 Task: Open Card Email Marketing Campaign Execution in Board Sales Team Compensation and Incentive Design to Workspace Digital Advertising and add a team member Softage.1@softage.net, a label Orange, a checklist Natural Language Processing, an attachment from your computer, a color Orange and finally, add a card description 'Create and send out employee engagement survey on company diversity and inclusion initiatives' and a comment 'Given the potential impact of this task on our company reputation, let us ensure that we approach it with a sense of integrity and professionalism.'. Add a start date 'Jan 09, 1900' with a due date 'Jan 16, 1900'
Action: Mouse moved to (622, 176)
Screenshot: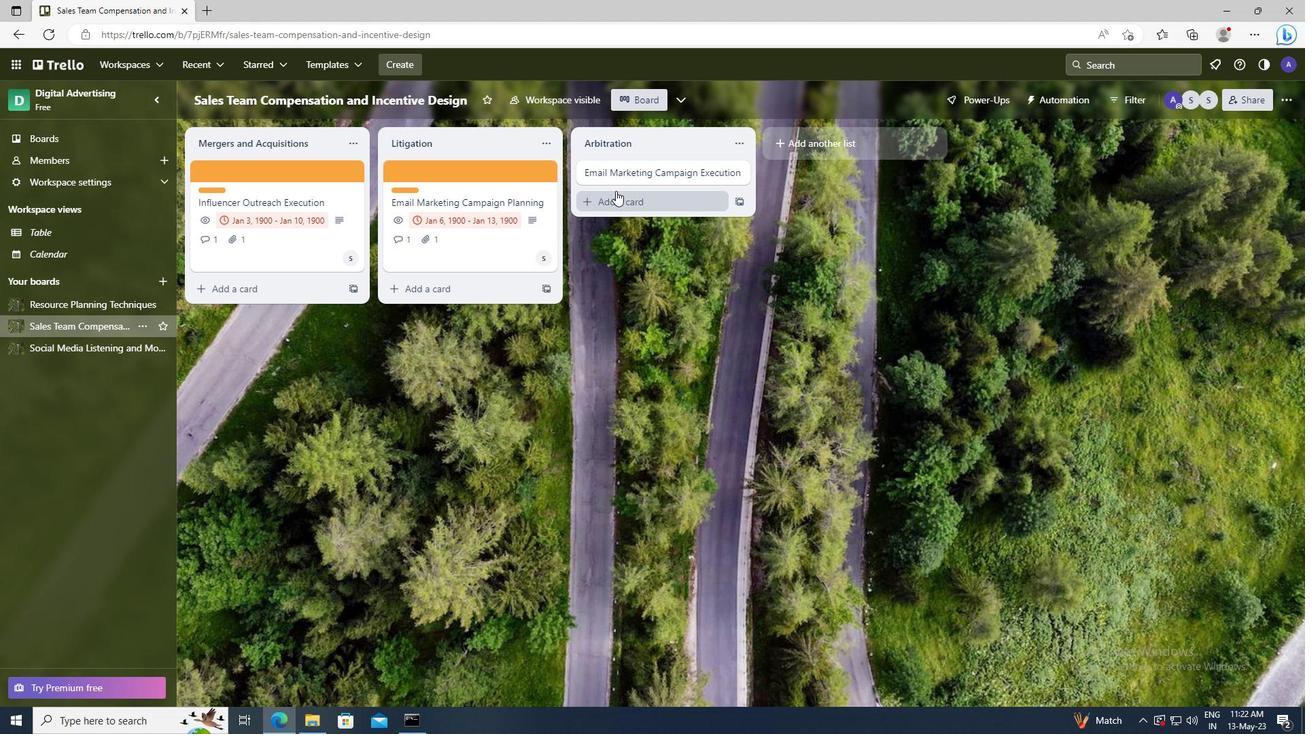 
Action: Mouse pressed left at (622, 176)
Screenshot: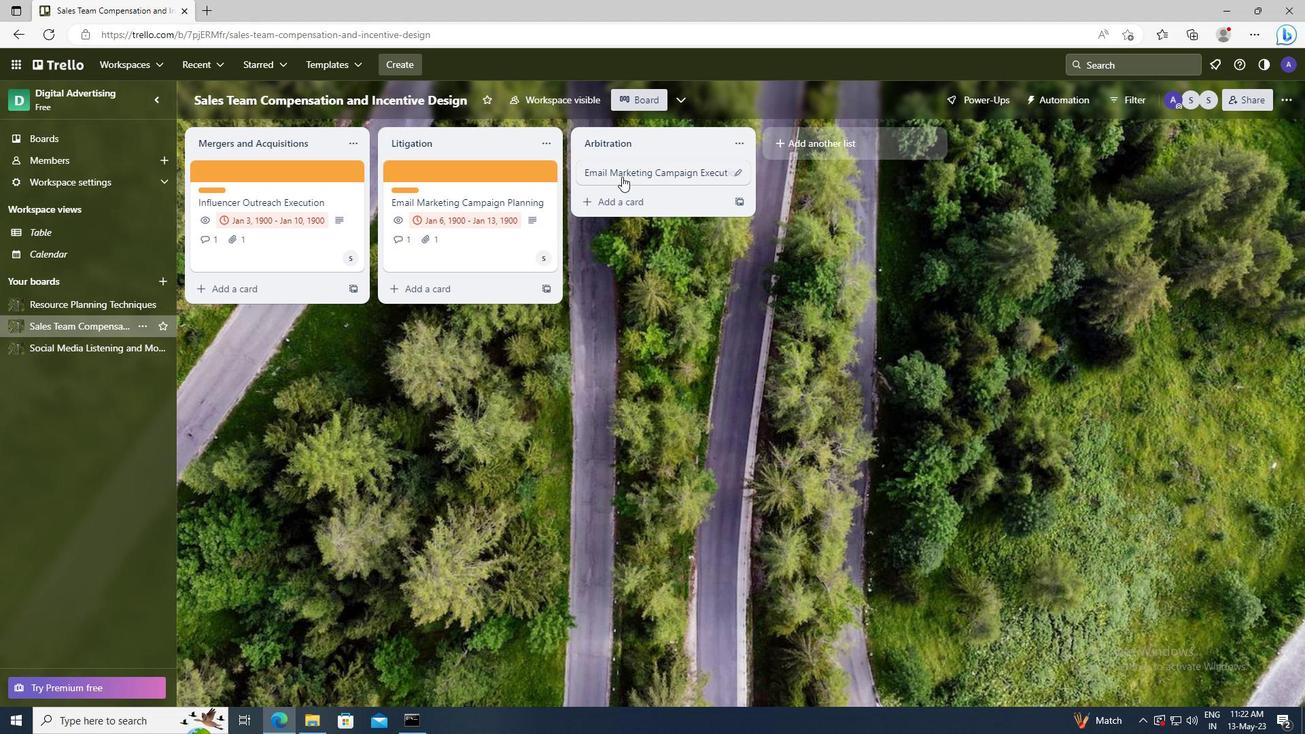 
Action: Mouse moved to (813, 218)
Screenshot: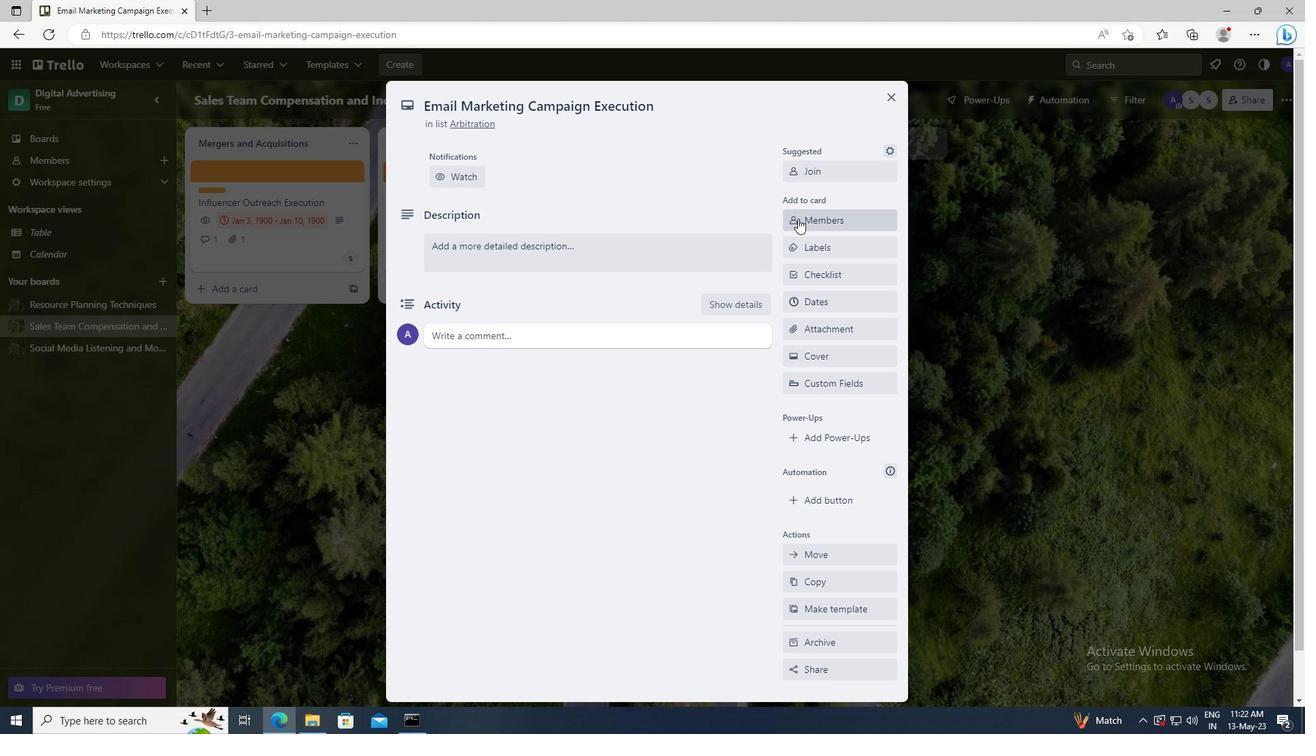 
Action: Mouse pressed left at (813, 218)
Screenshot: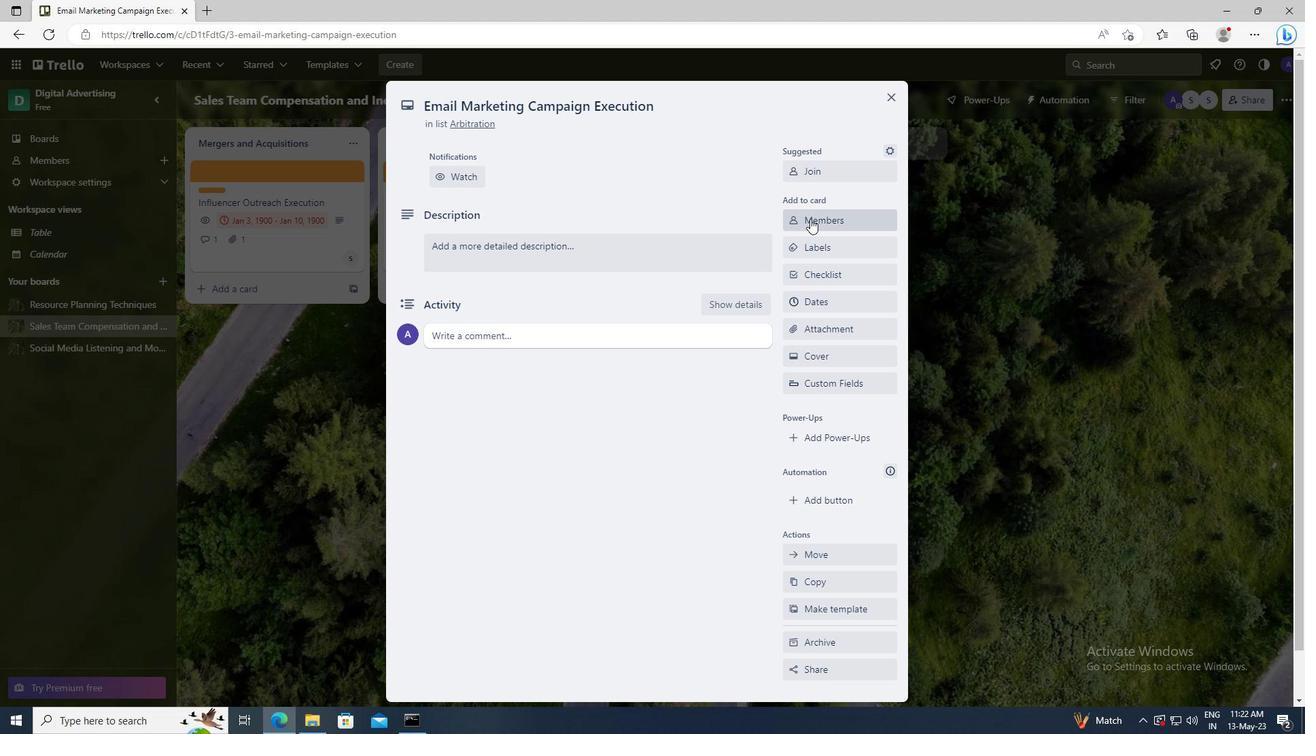 
Action: Mouse moved to (822, 284)
Screenshot: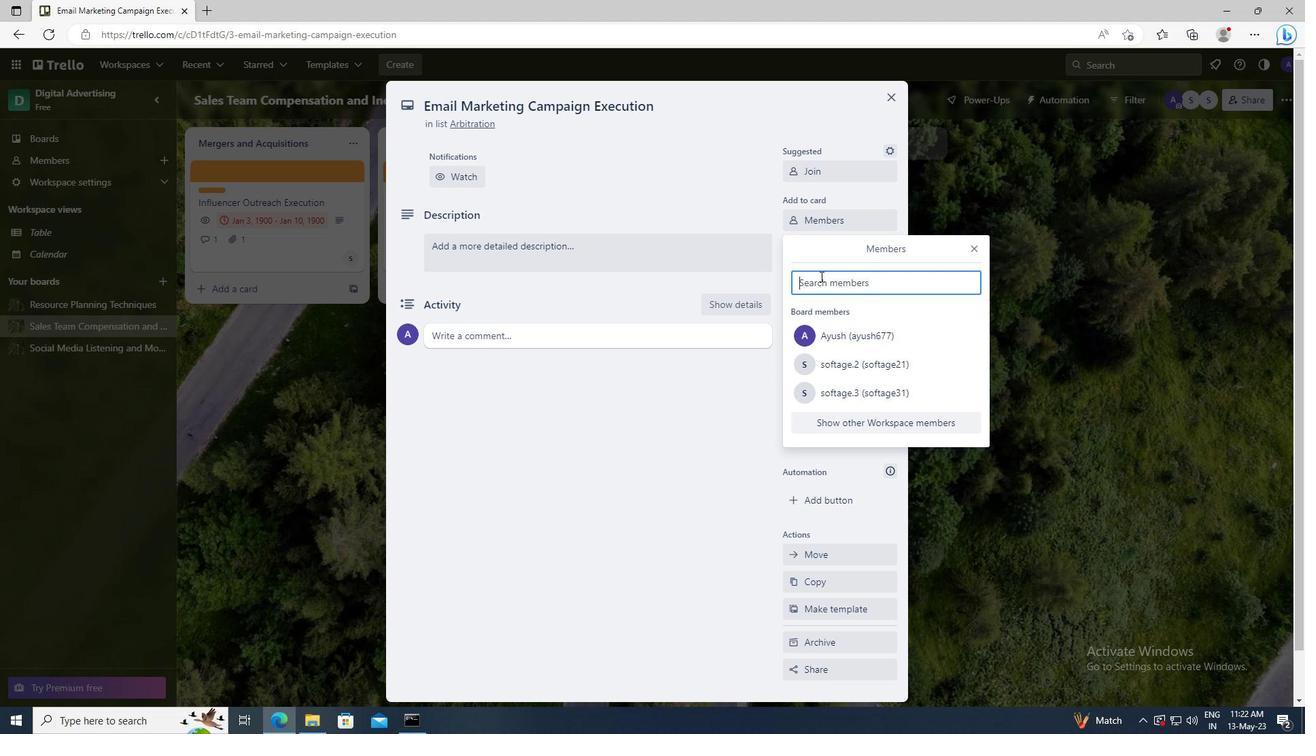 
Action: Mouse pressed left at (822, 284)
Screenshot: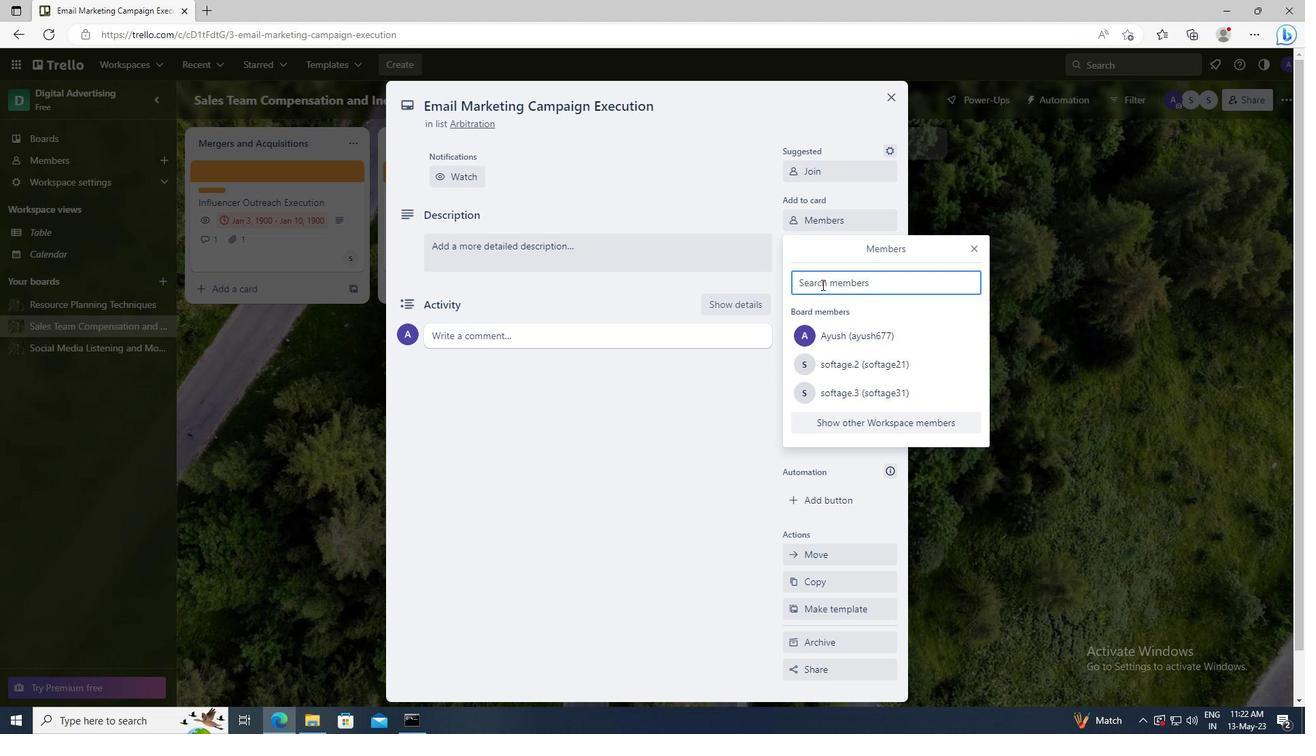 
Action: Key pressed <Key.shift>SOFTAGE.1
Screenshot: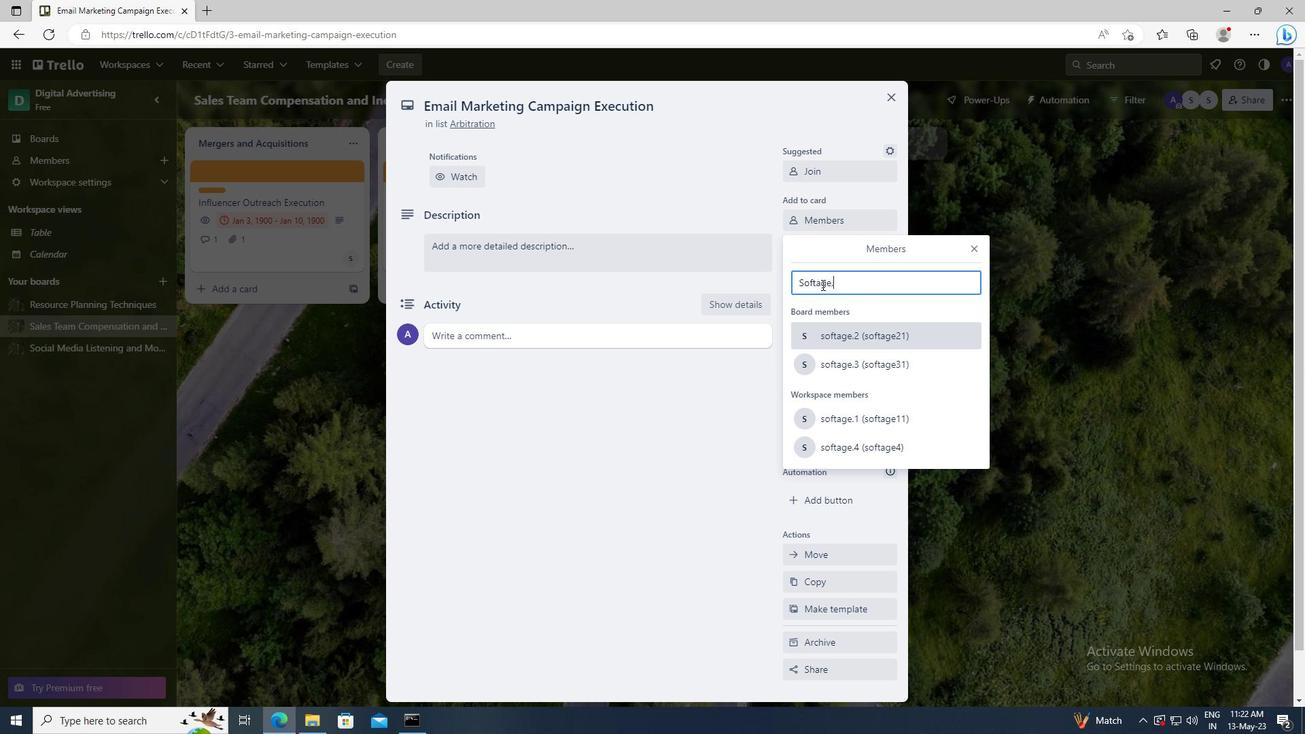 
Action: Mouse moved to (842, 414)
Screenshot: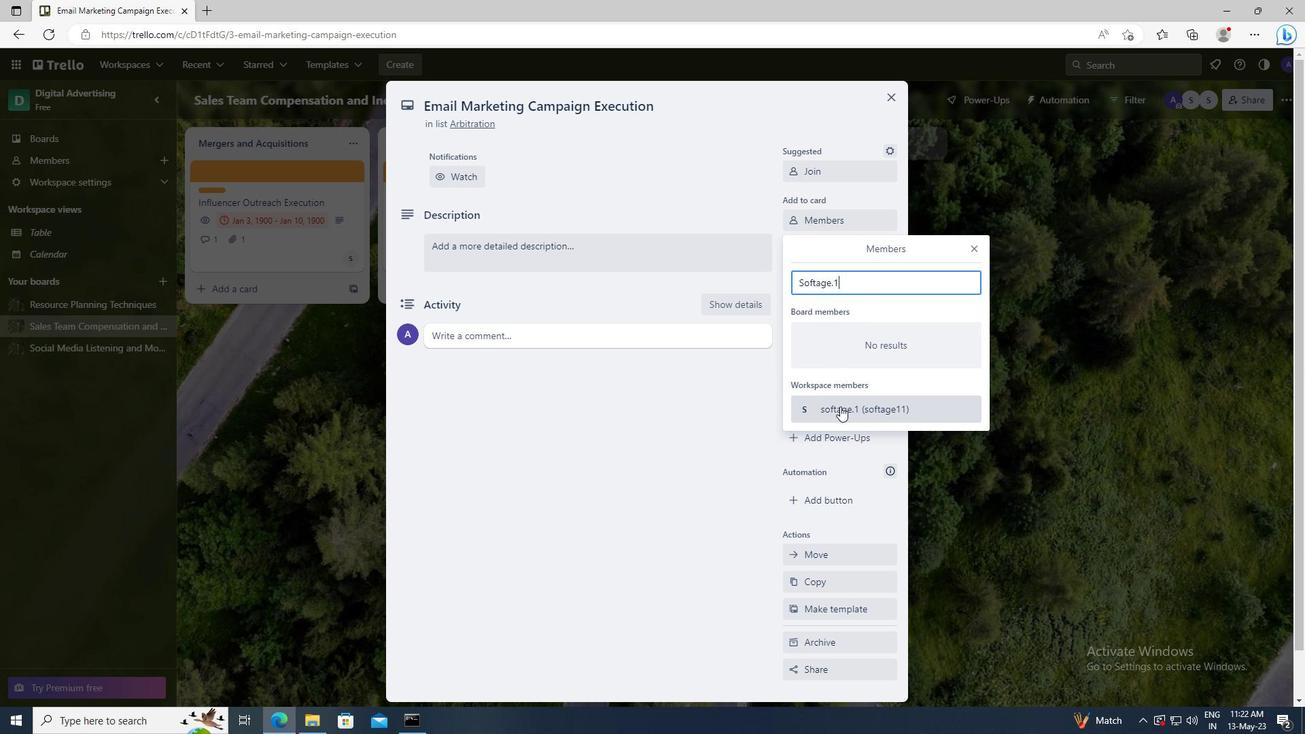
Action: Mouse pressed left at (842, 414)
Screenshot: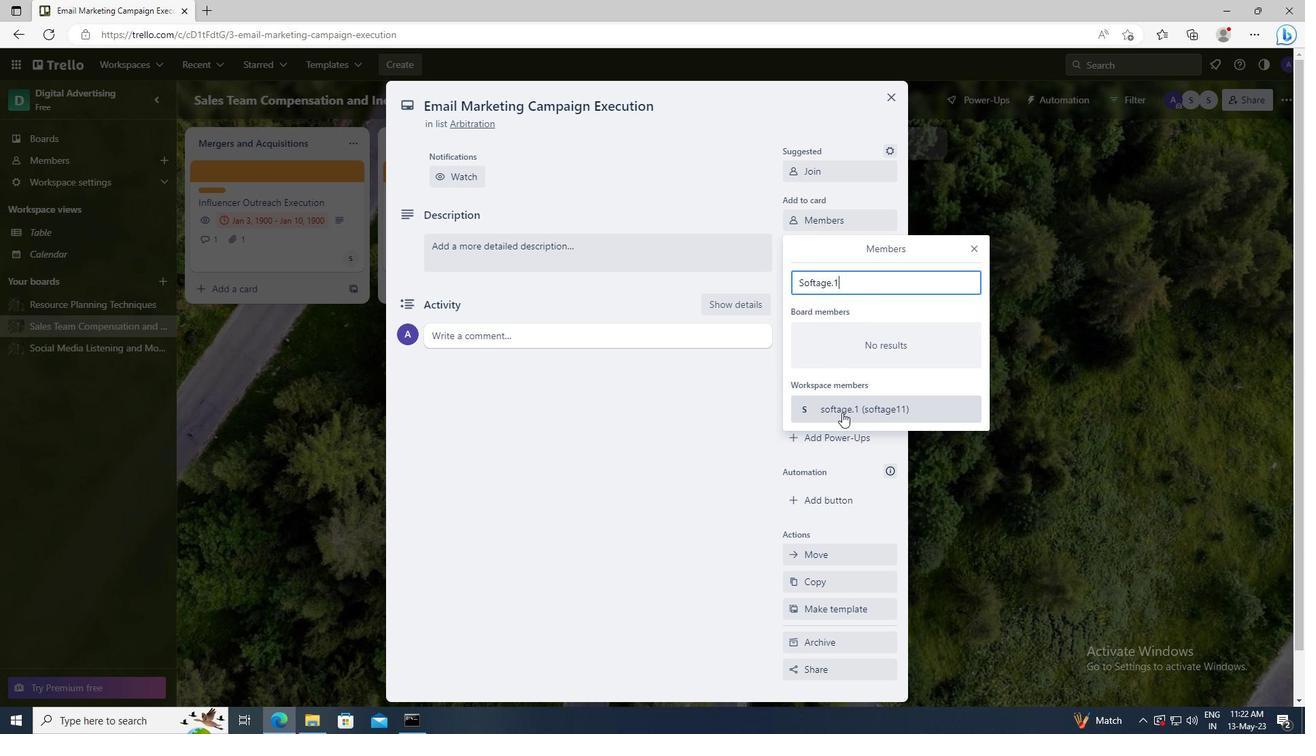 
Action: Mouse moved to (976, 250)
Screenshot: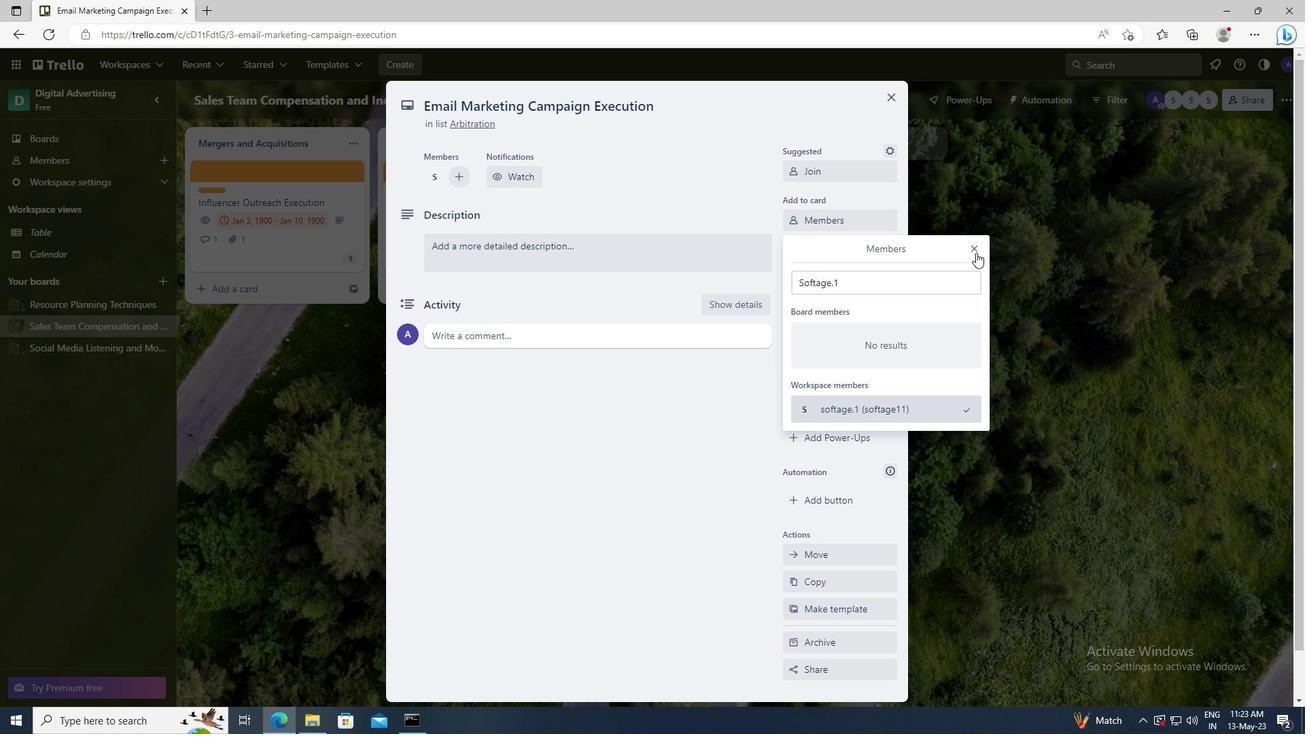 
Action: Mouse pressed left at (976, 250)
Screenshot: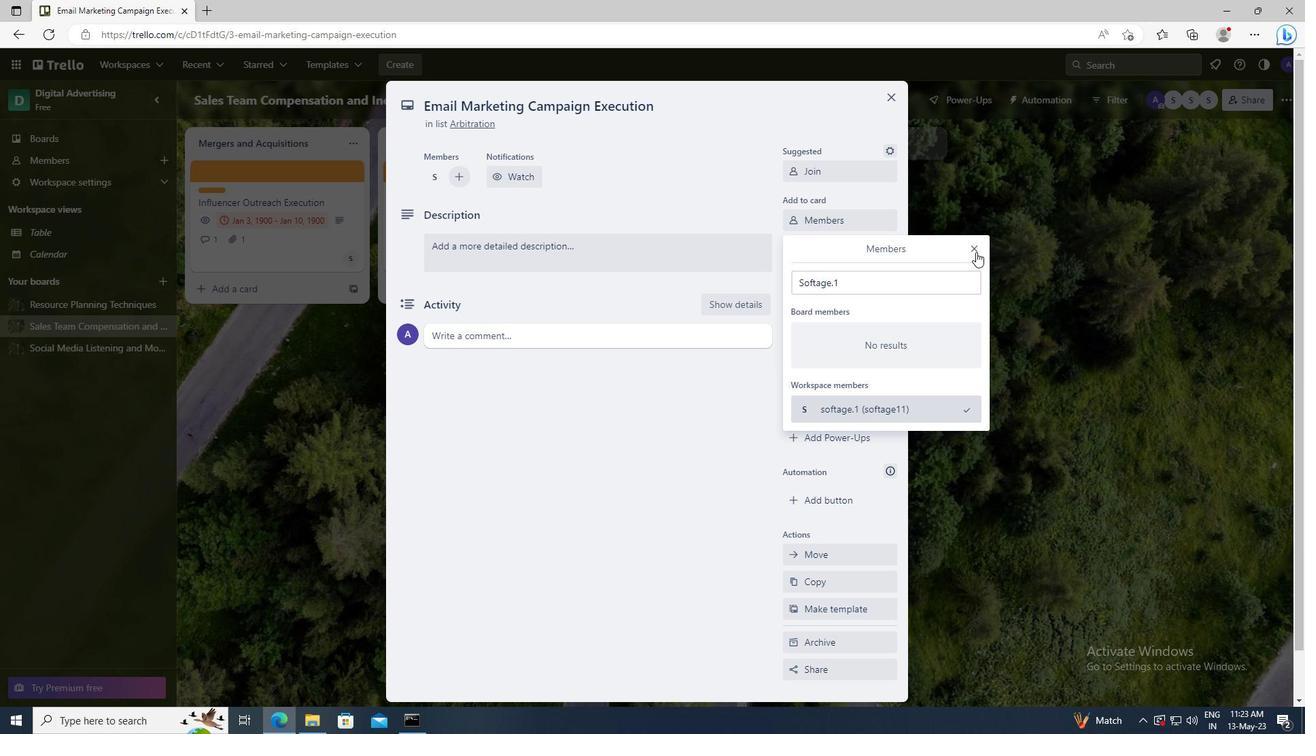 
Action: Mouse moved to (847, 246)
Screenshot: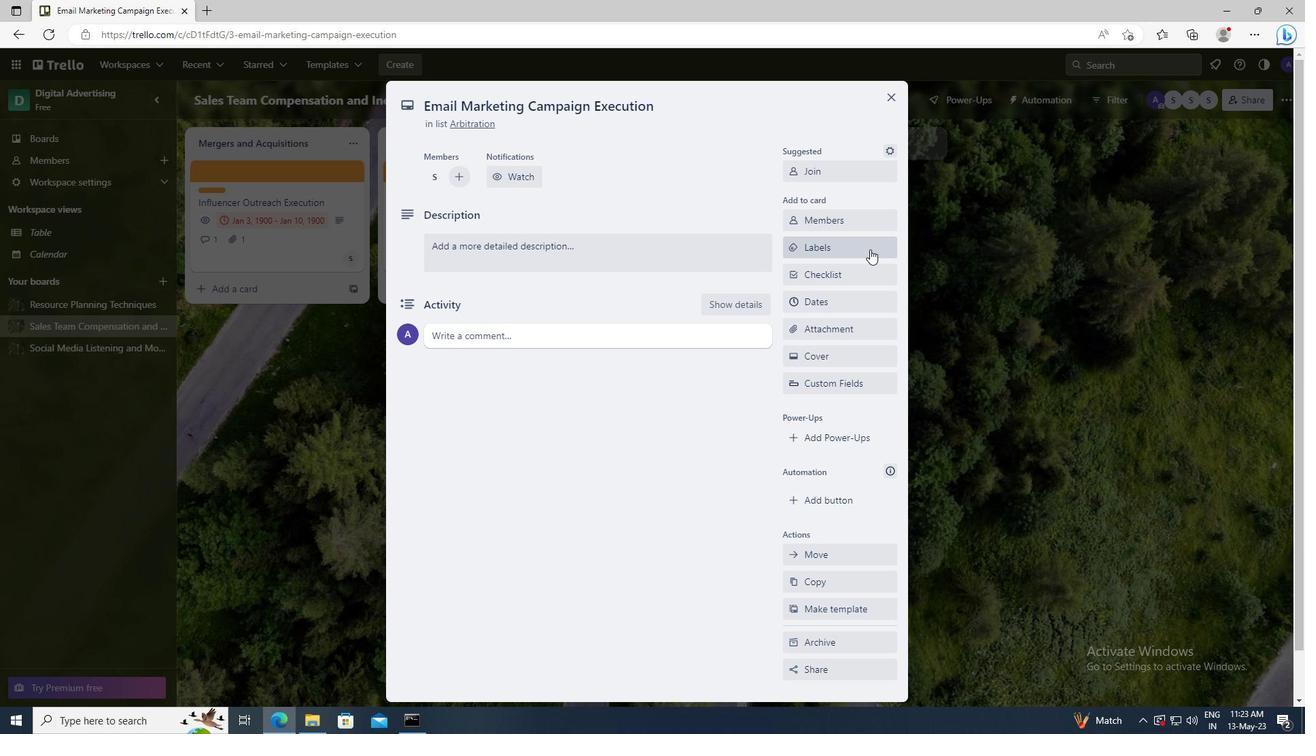 
Action: Mouse pressed left at (847, 246)
Screenshot: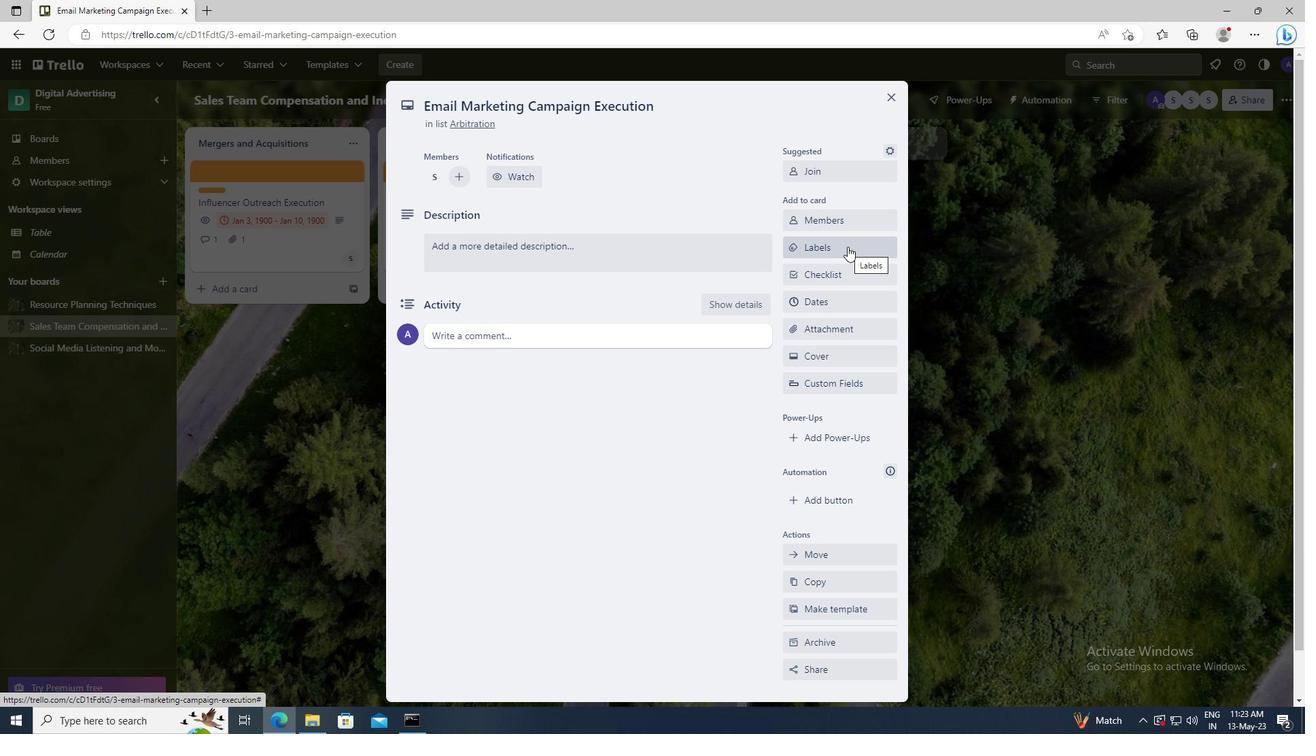 
Action: Mouse moved to (876, 516)
Screenshot: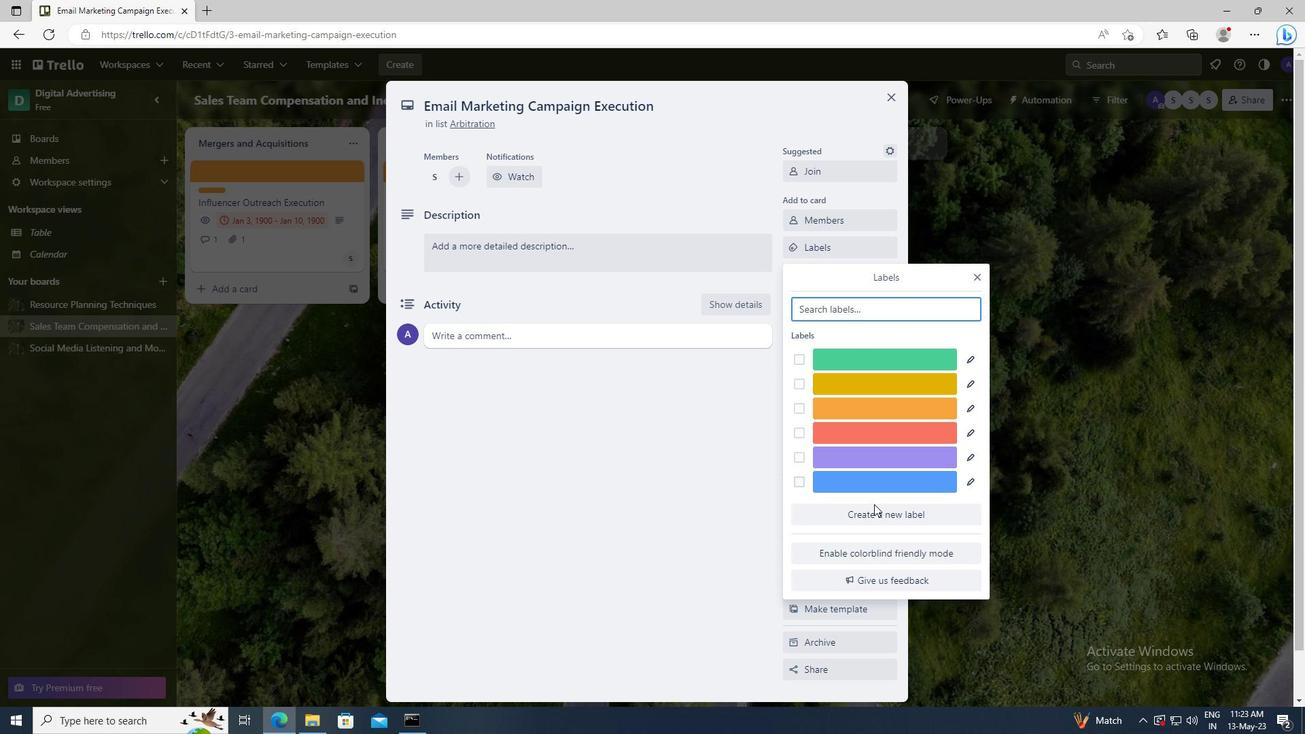 
Action: Mouse pressed left at (876, 516)
Screenshot: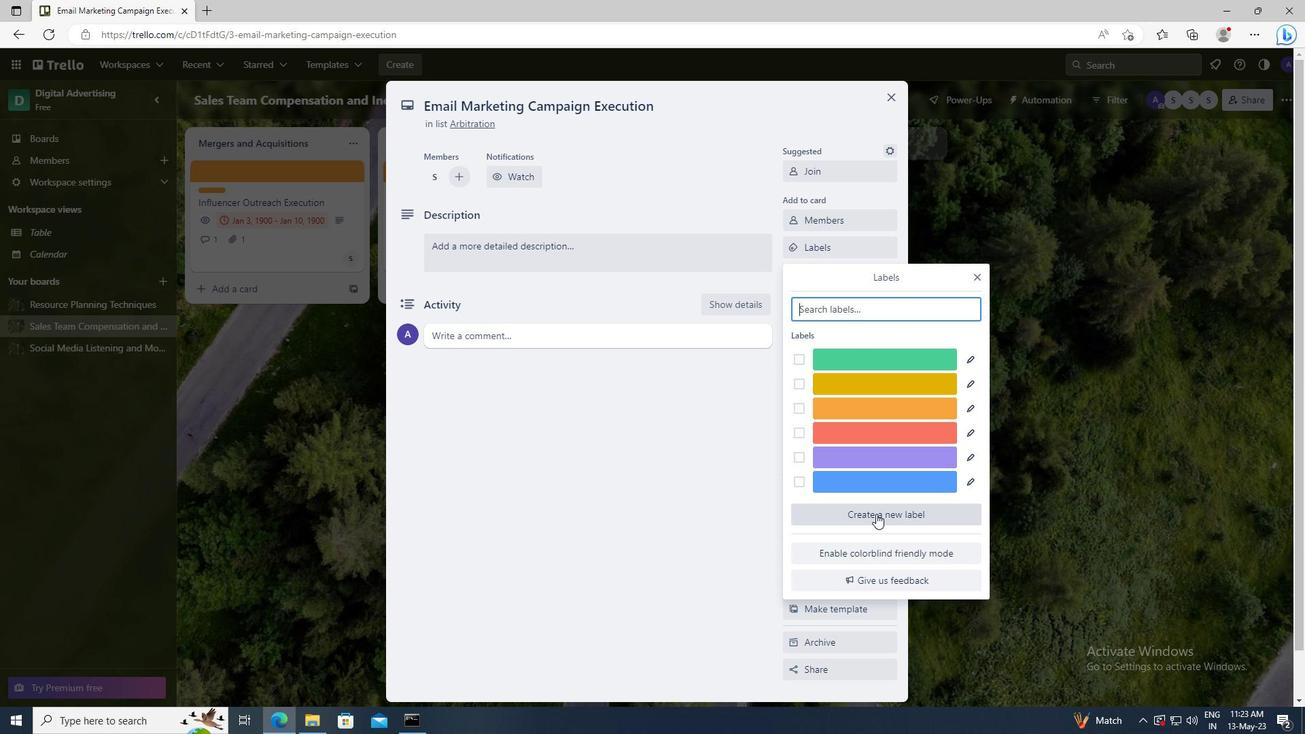 
Action: Mouse moved to (886, 478)
Screenshot: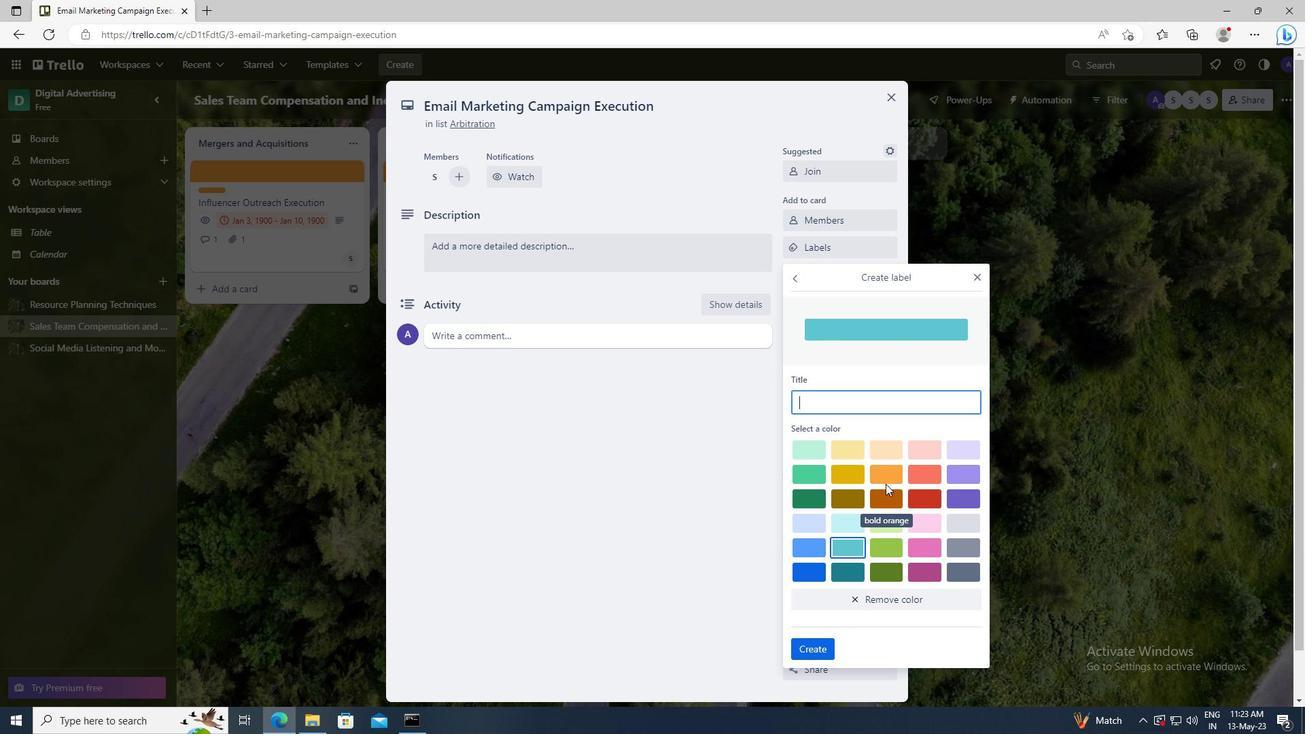 
Action: Mouse pressed left at (886, 478)
Screenshot: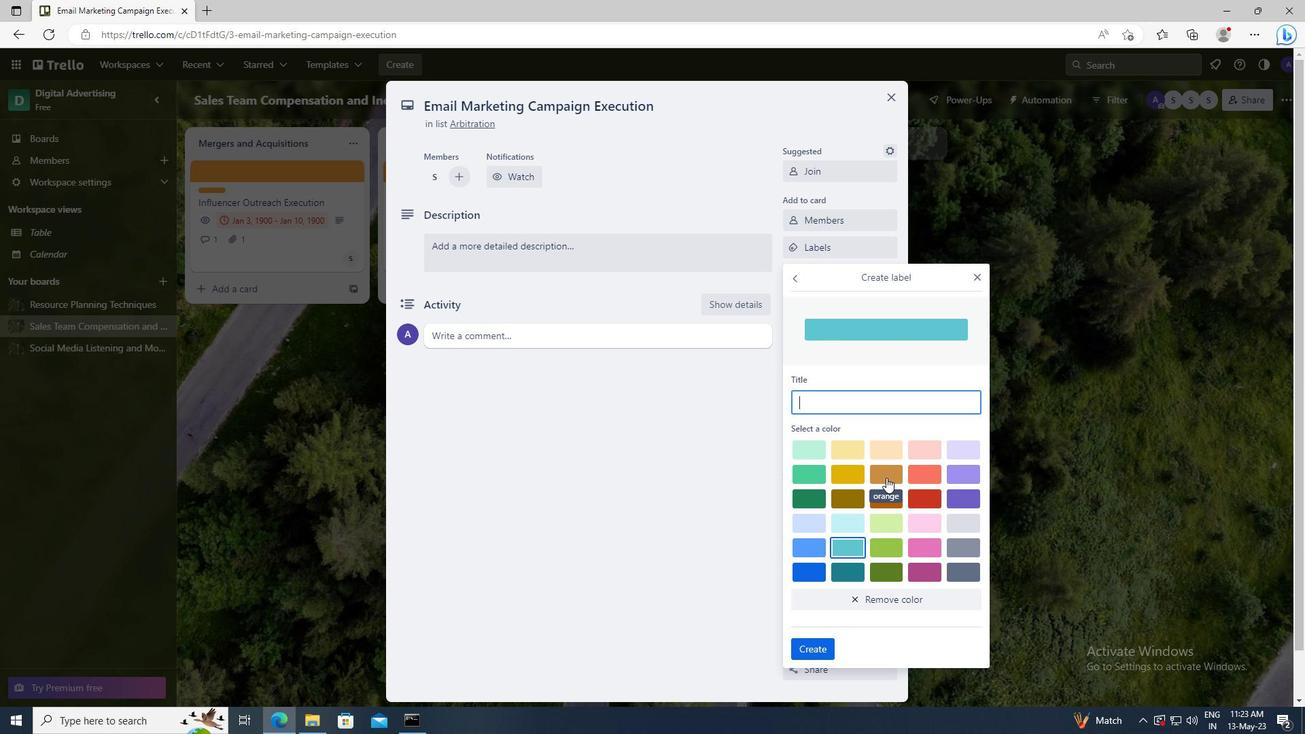 
Action: Mouse moved to (825, 651)
Screenshot: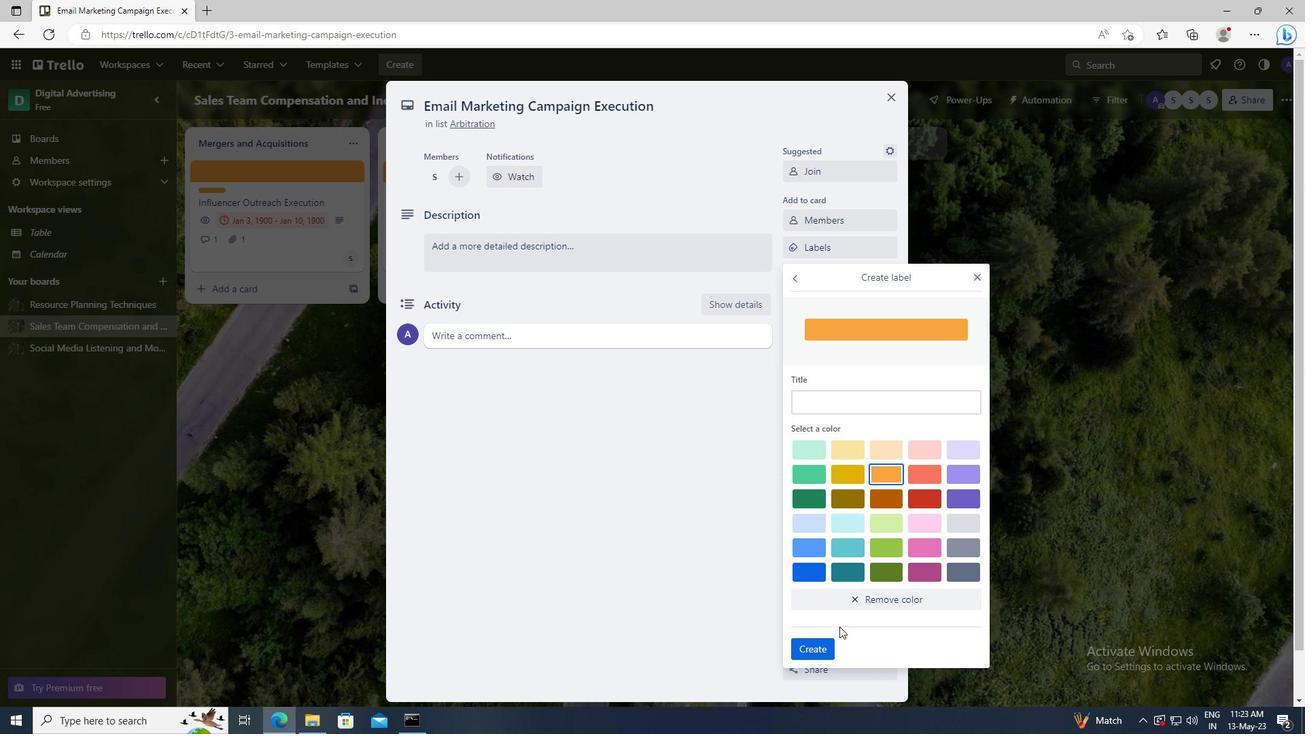 
Action: Mouse pressed left at (825, 651)
Screenshot: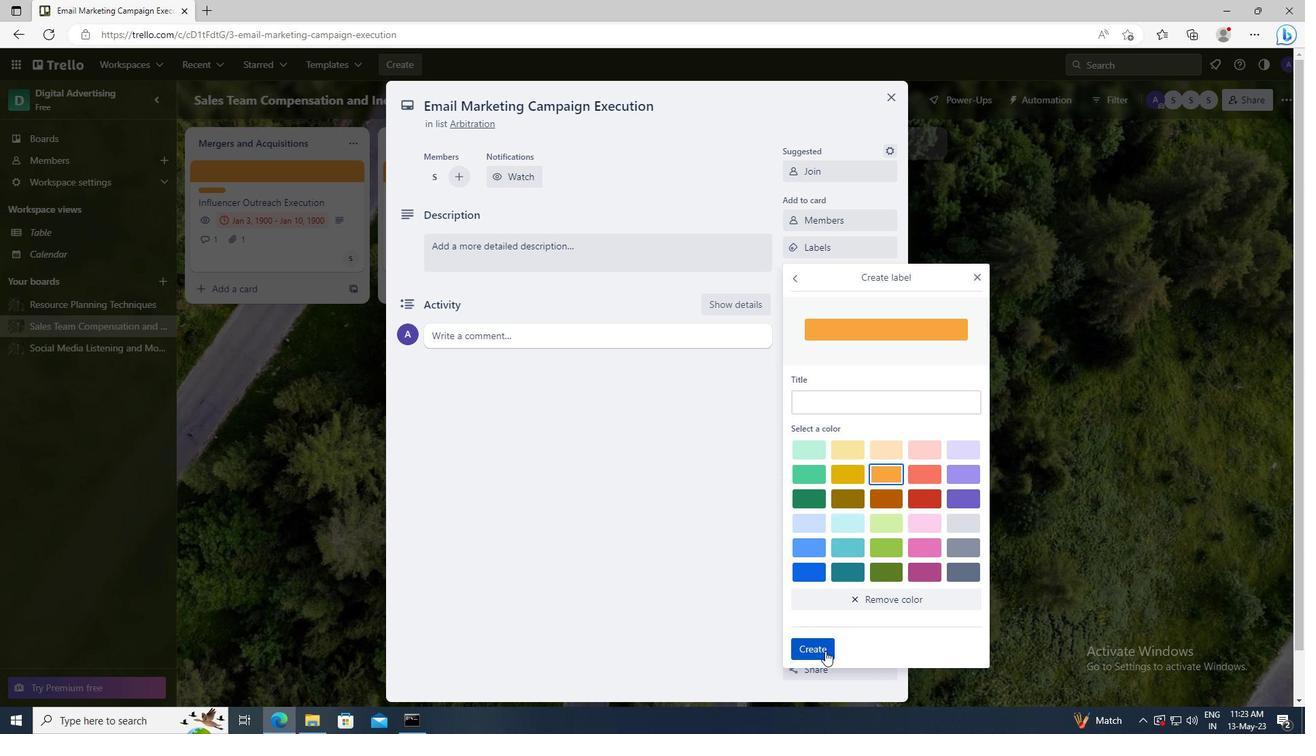 
Action: Mouse moved to (976, 277)
Screenshot: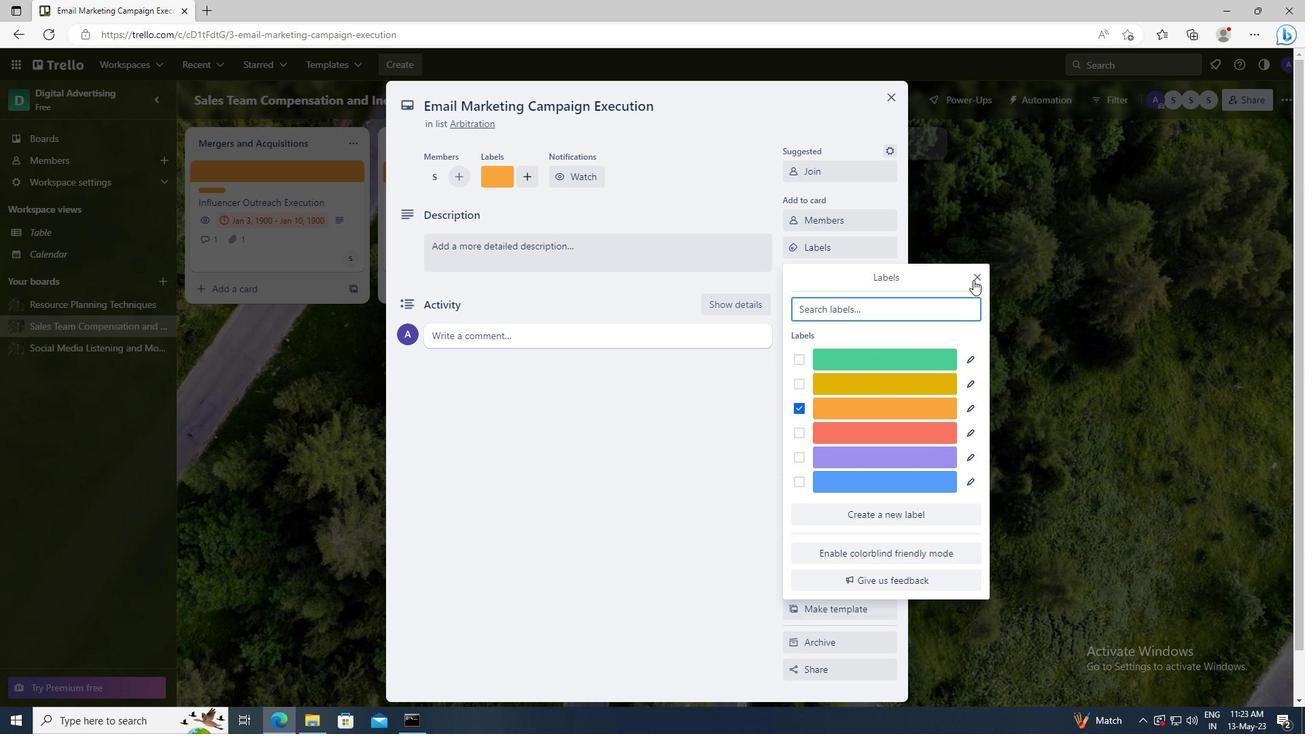 
Action: Mouse pressed left at (976, 277)
Screenshot: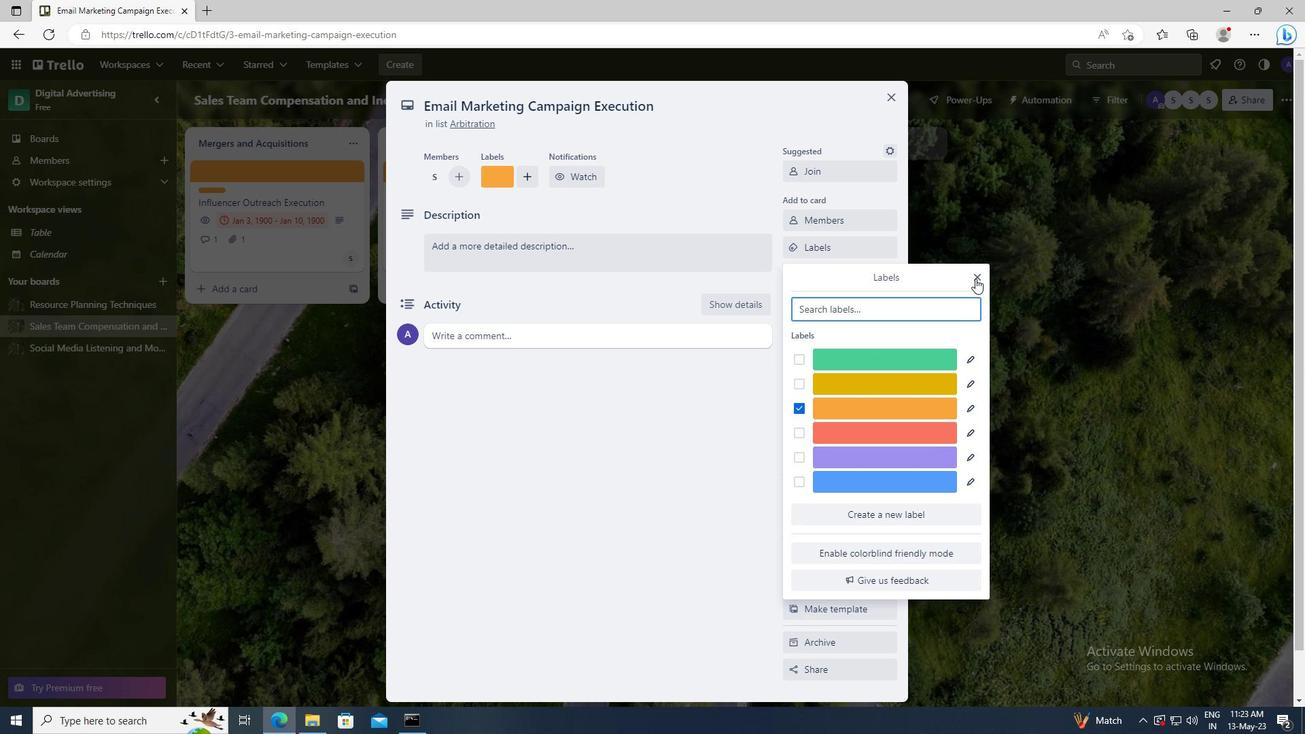 
Action: Mouse moved to (838, 276)
Screenshot: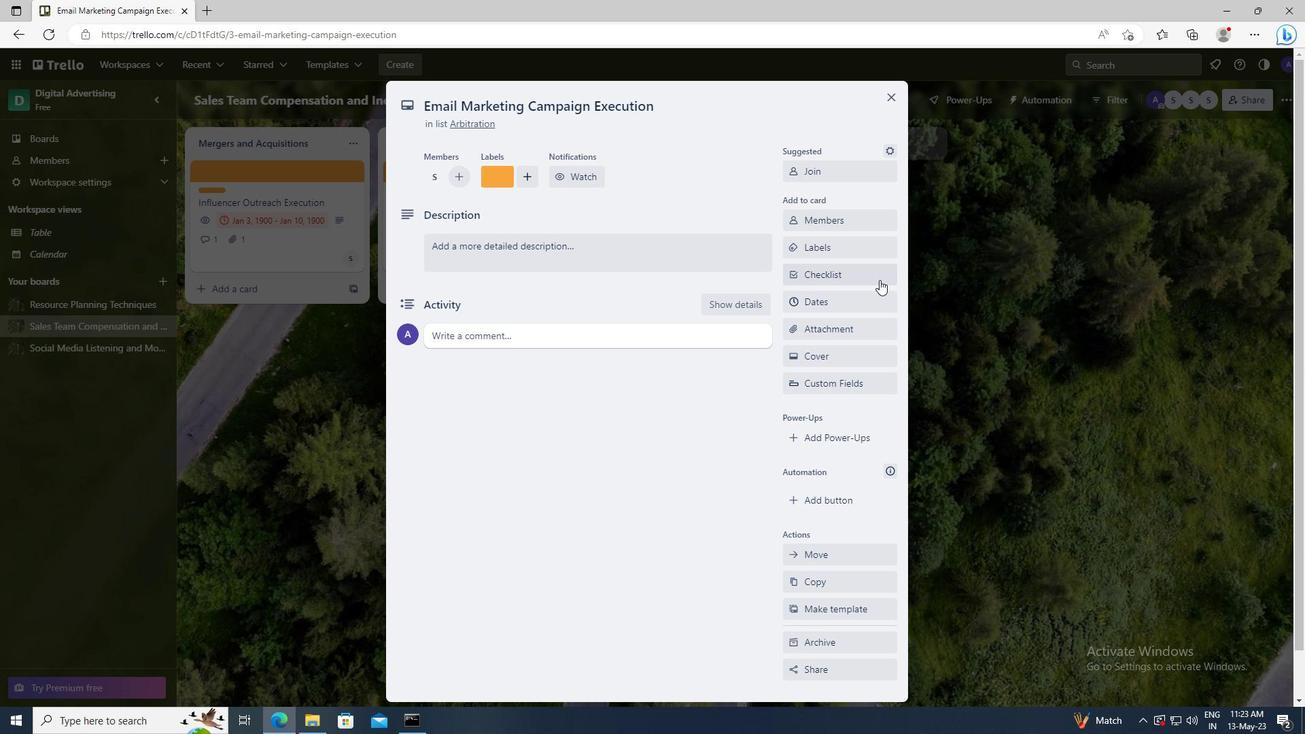 
Action: Mouse pressed left at (838, 276)
Screenshot: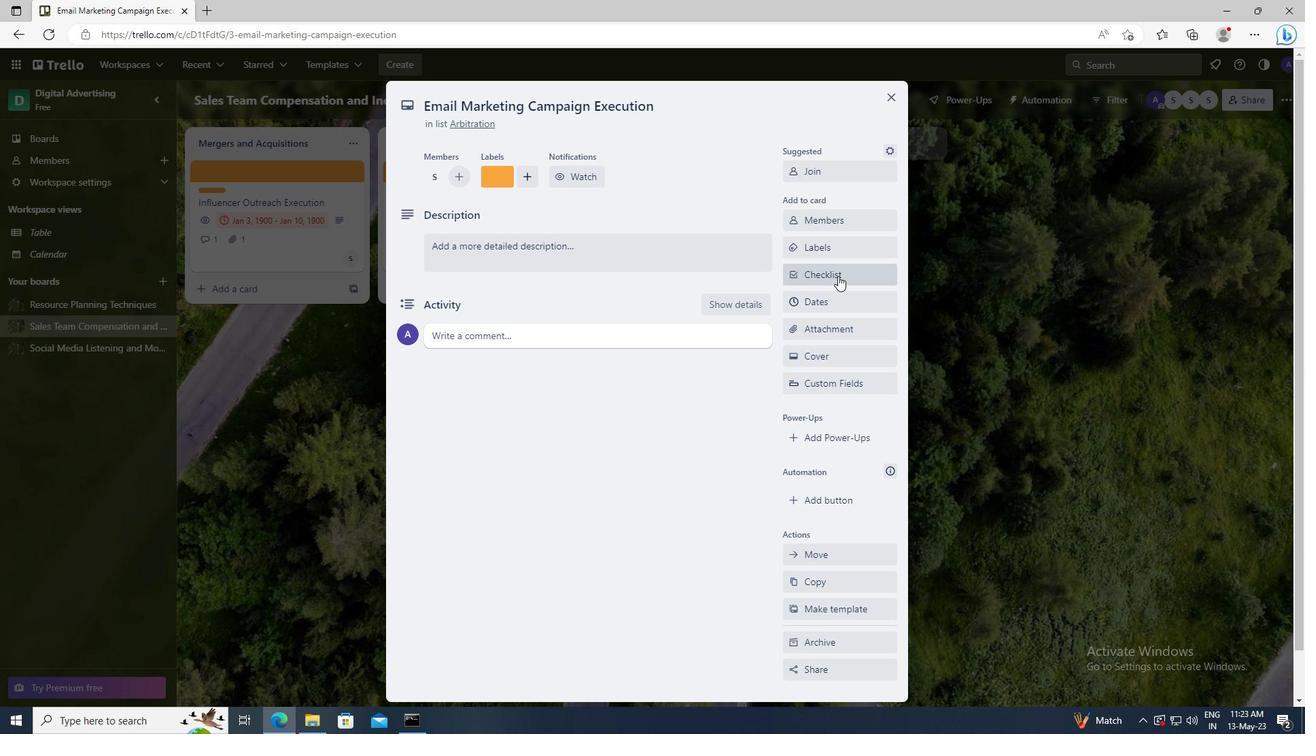 
Action: Key pressed <Key.shift>NATURAL<Key.space><Key.shift>LANGUAGE<Key.space><Key.shift>PROCESSING
Screenshot: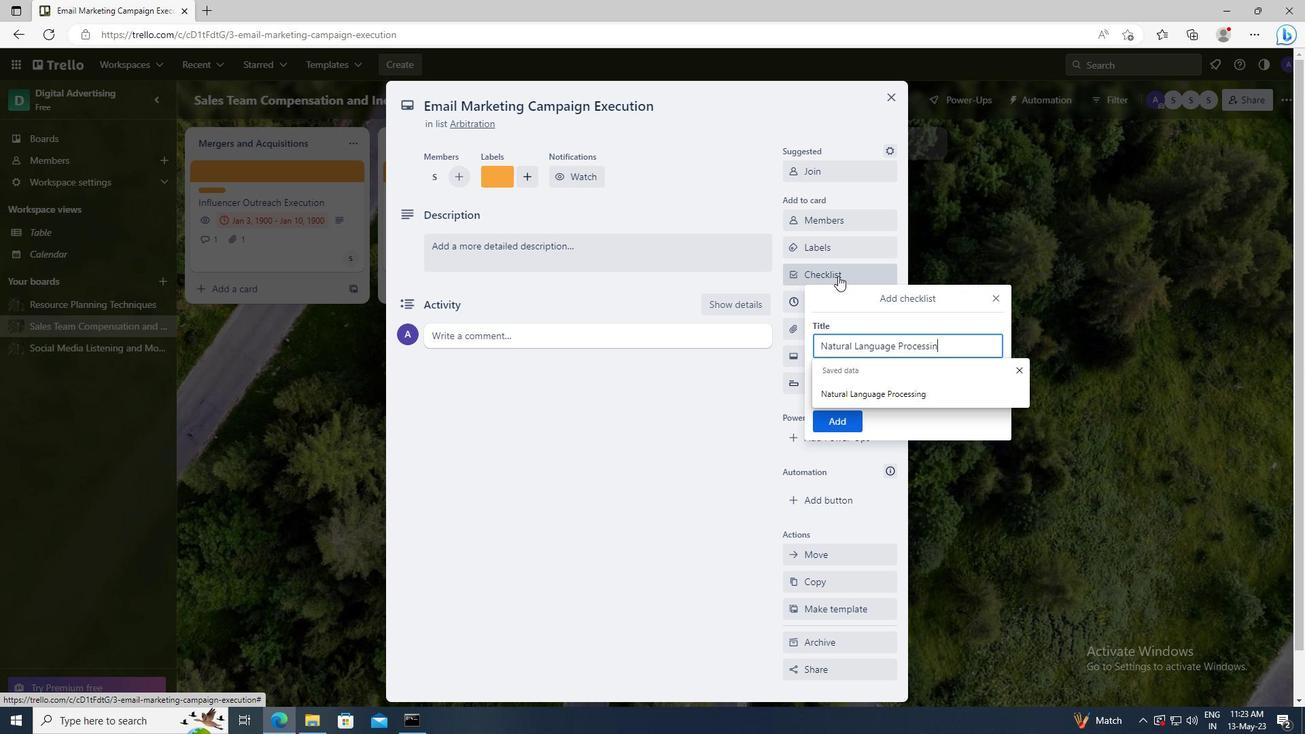 
Action: Mouse moved to (829, 421)
Screenshot: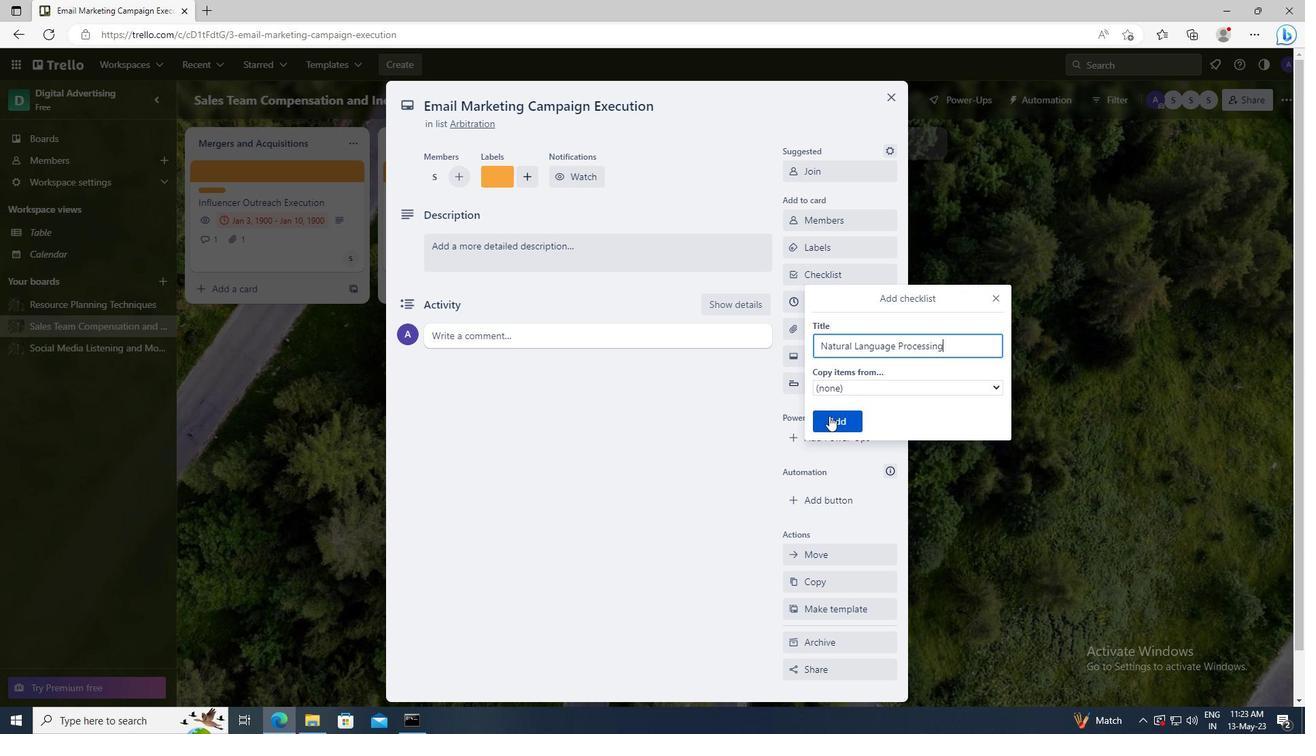 
Action: Mouse pressed left at (829, 421)
Screenshot: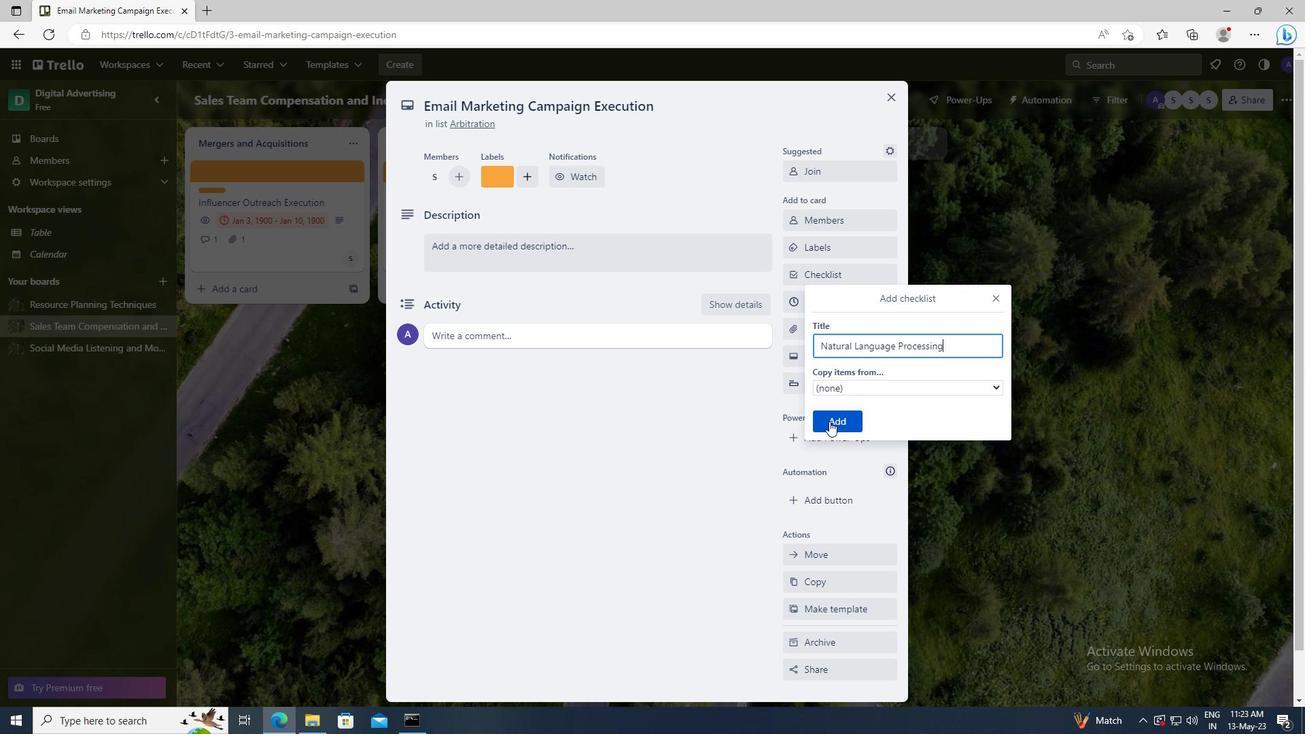 
Action: Mouse moved to (835, 333)
Screenshot: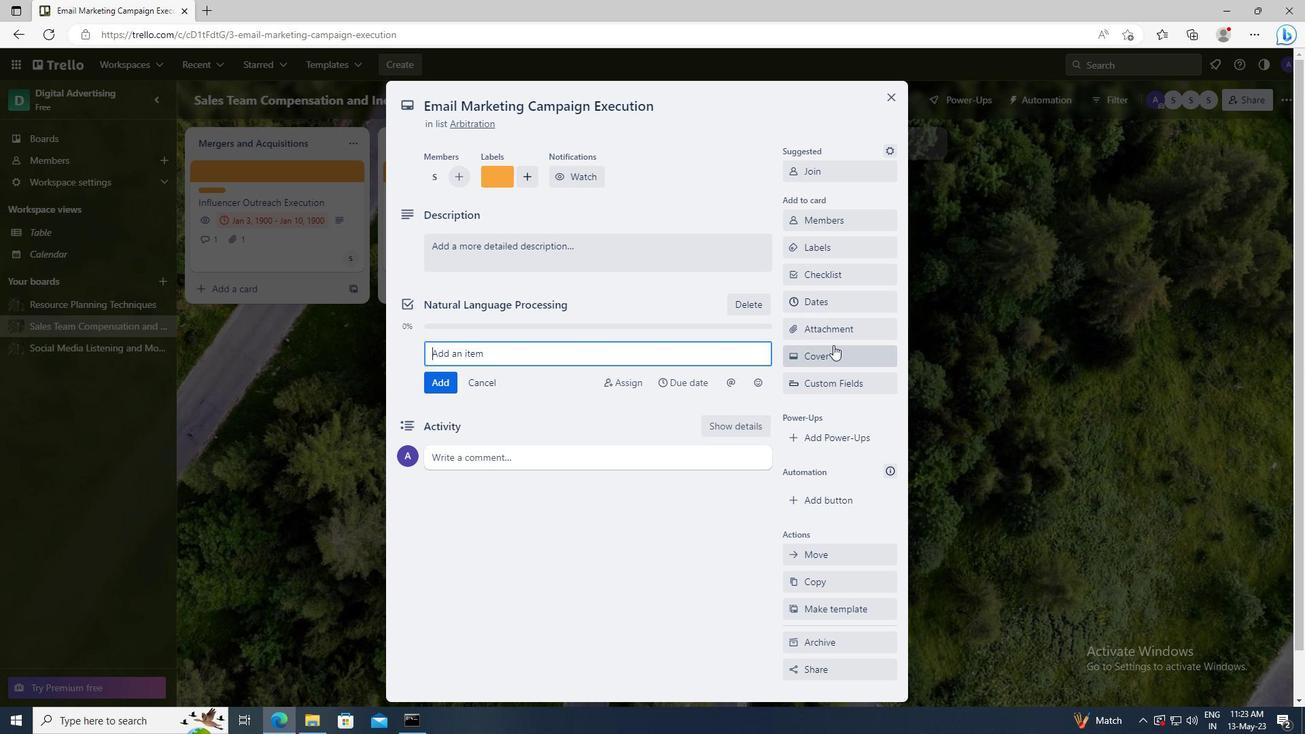 
Action: Mouse pressed left at (835, 333)
Screenshot: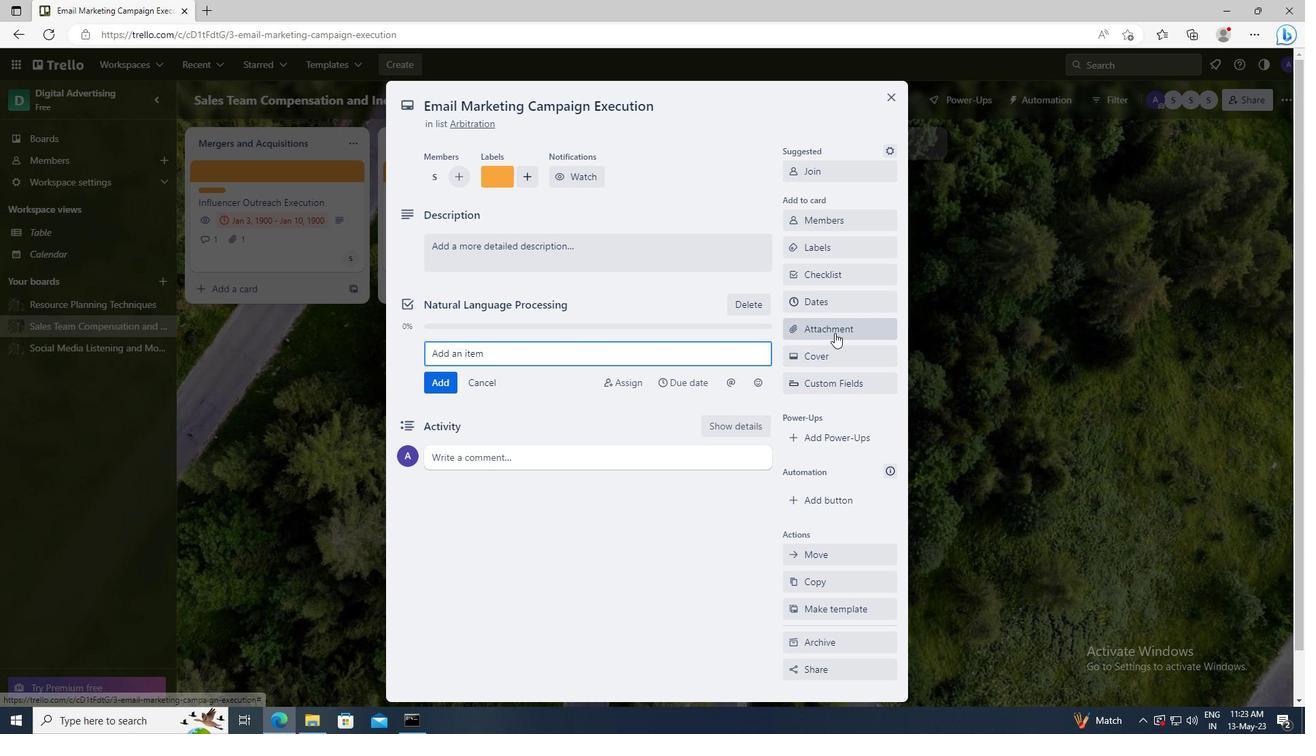 
Action: Mouse moved to (835, 384)
Screenshot: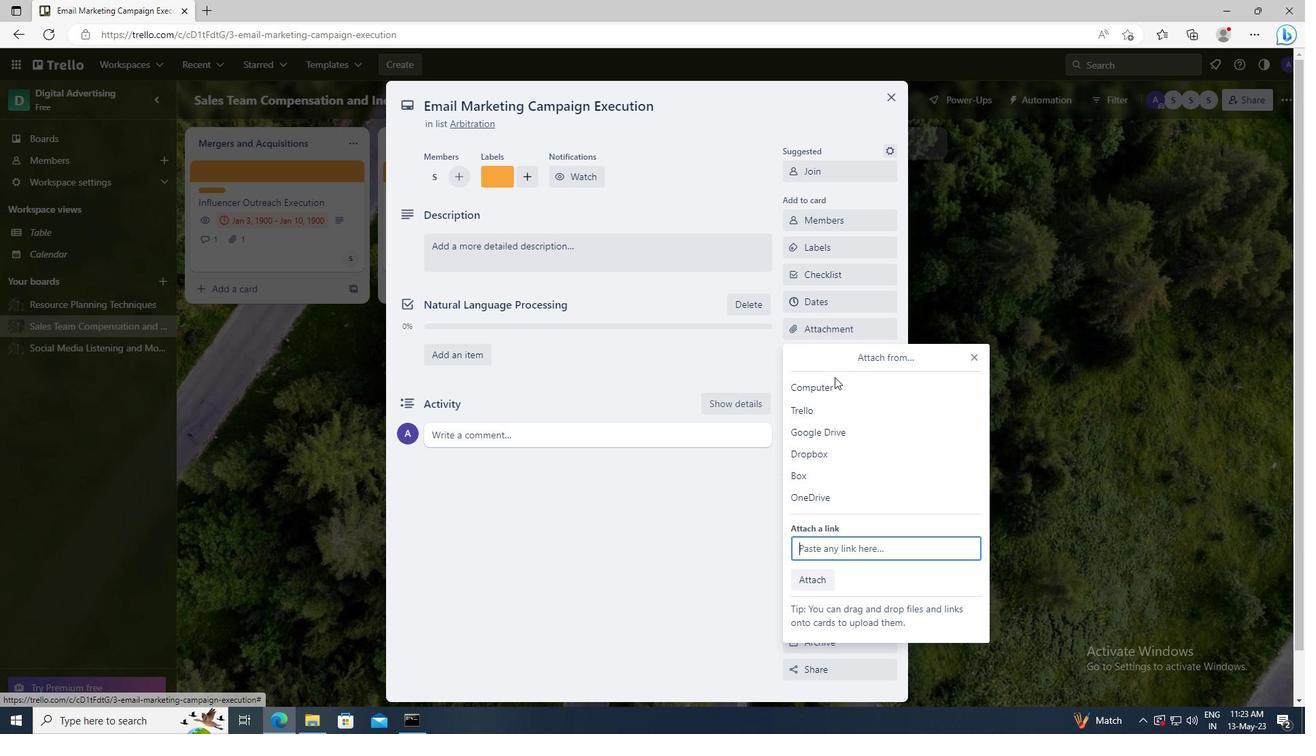 
Action: Mouse pressed left at (835, 384)
Screenshot: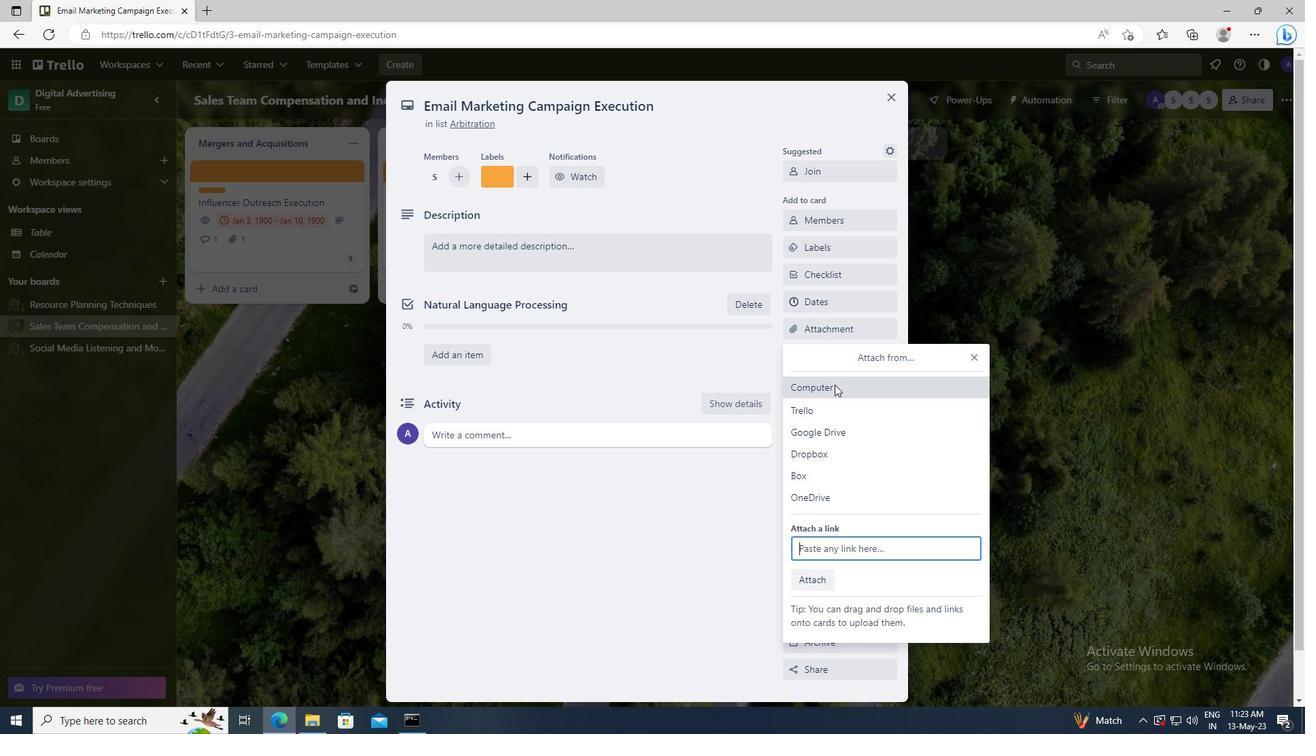
Action: Mouse moved to (338, 118)
Screenshot: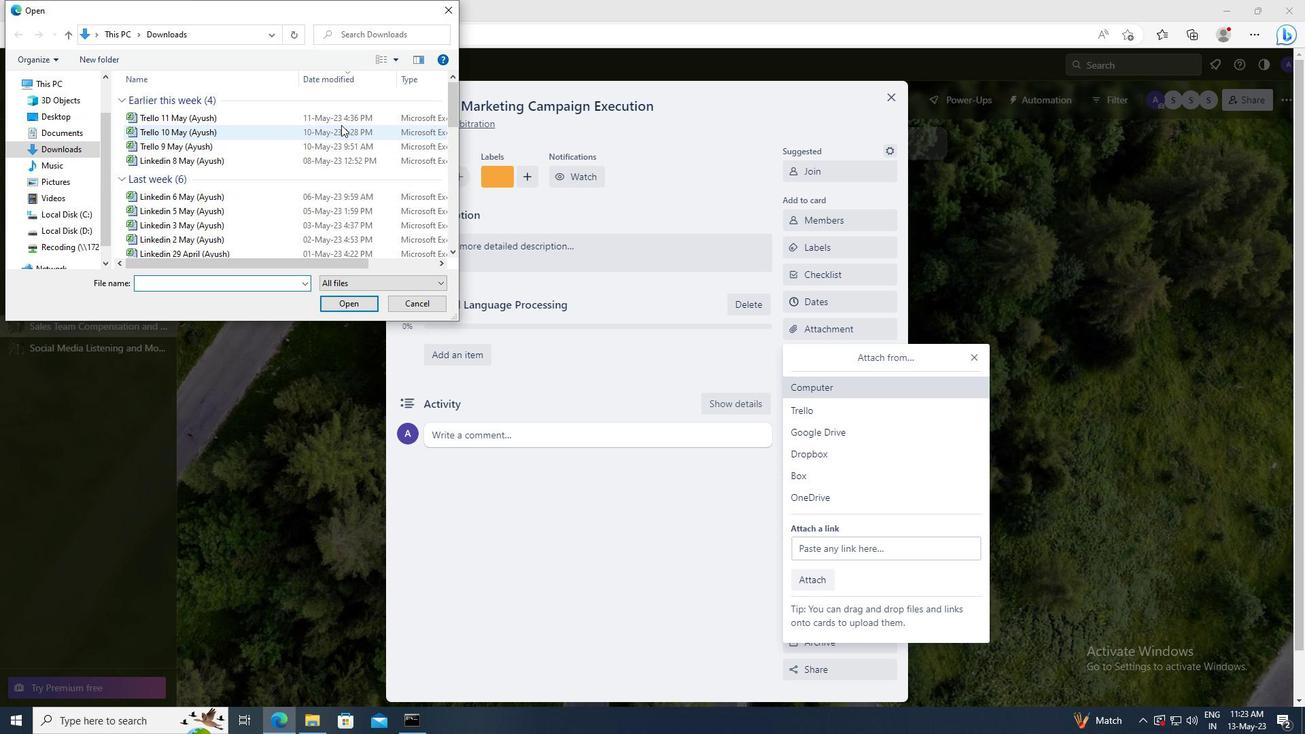 
Action: Mouse pressed left at (338, 118)
Screenshot: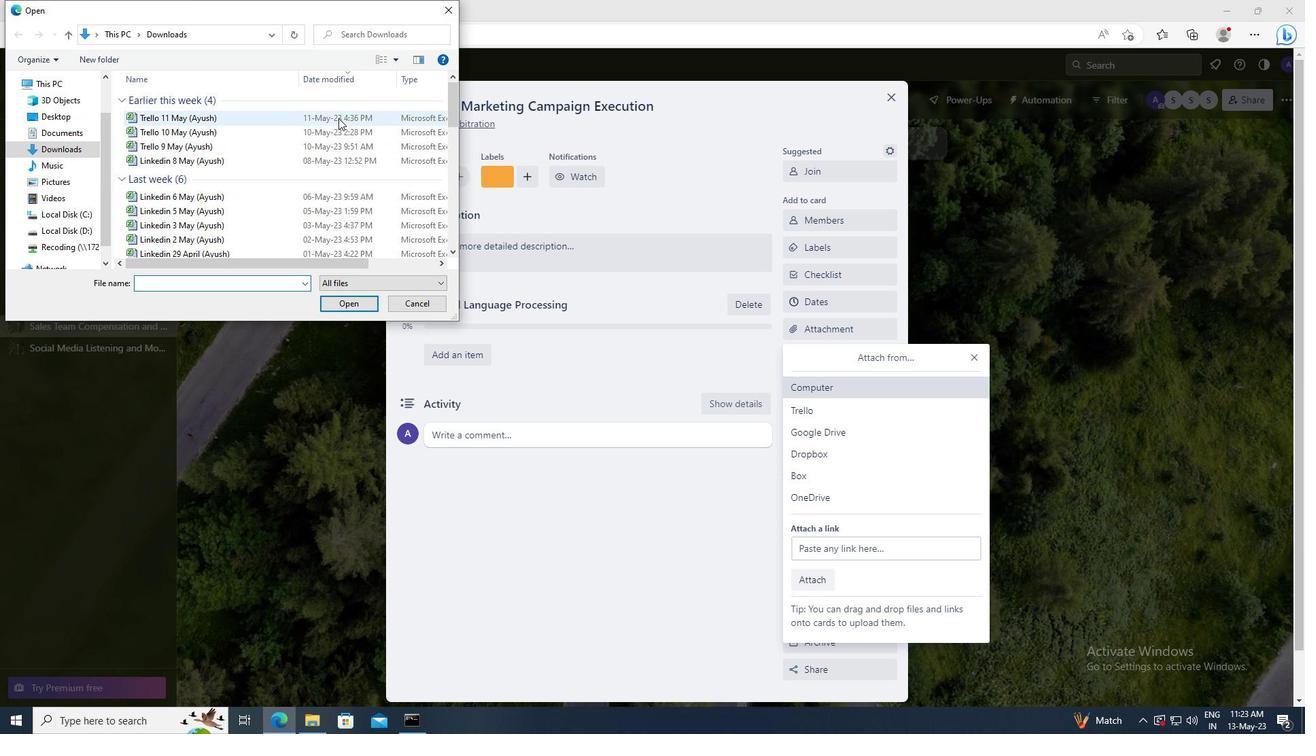
Action: Mouse moved to (359, 306)
Screenshot: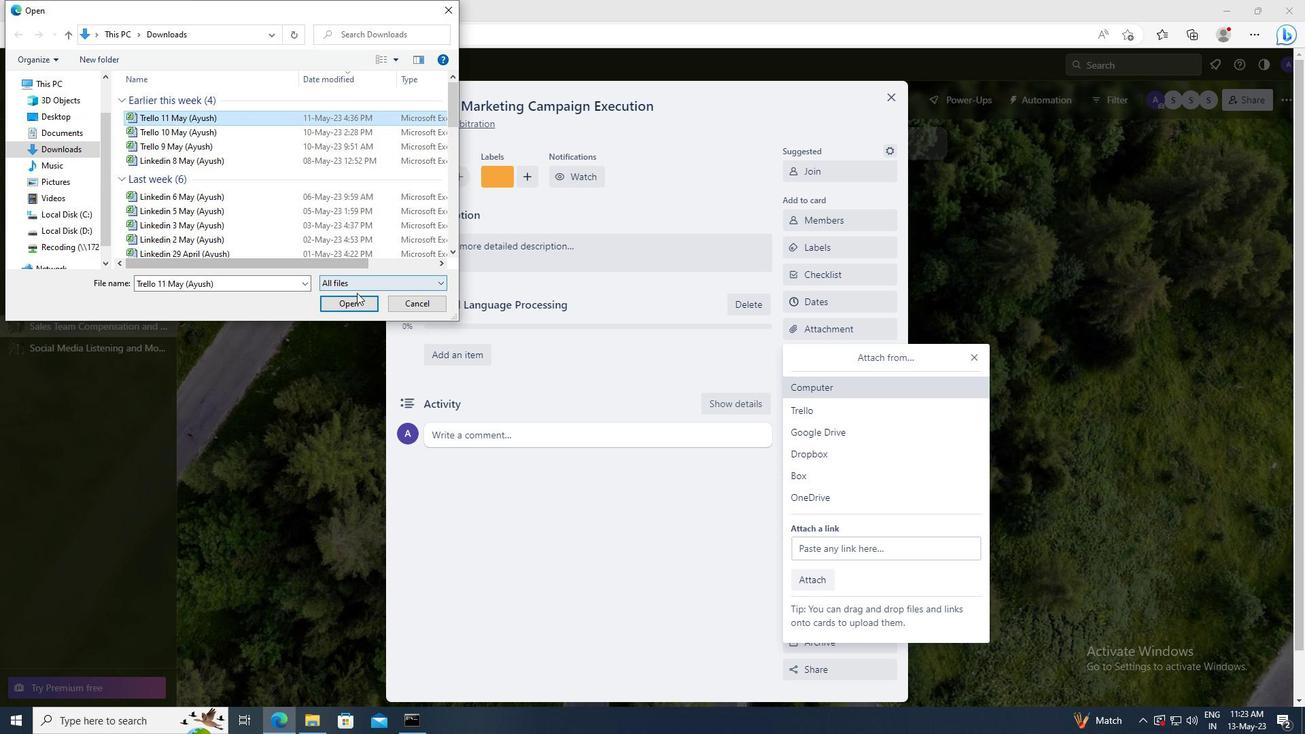 
Action: Mouse pressed left at (359, 306)
Screenshot: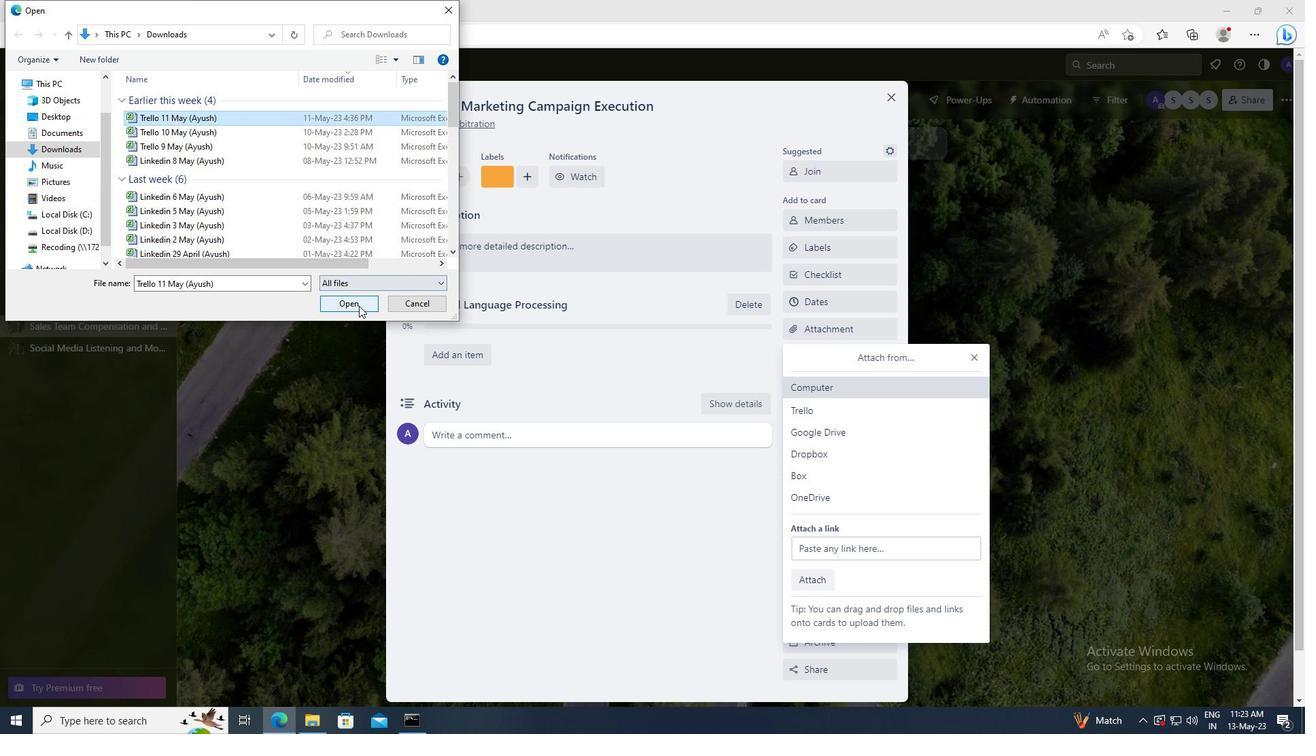 
Action: Mouse moved to (801, 354)
Screenshot: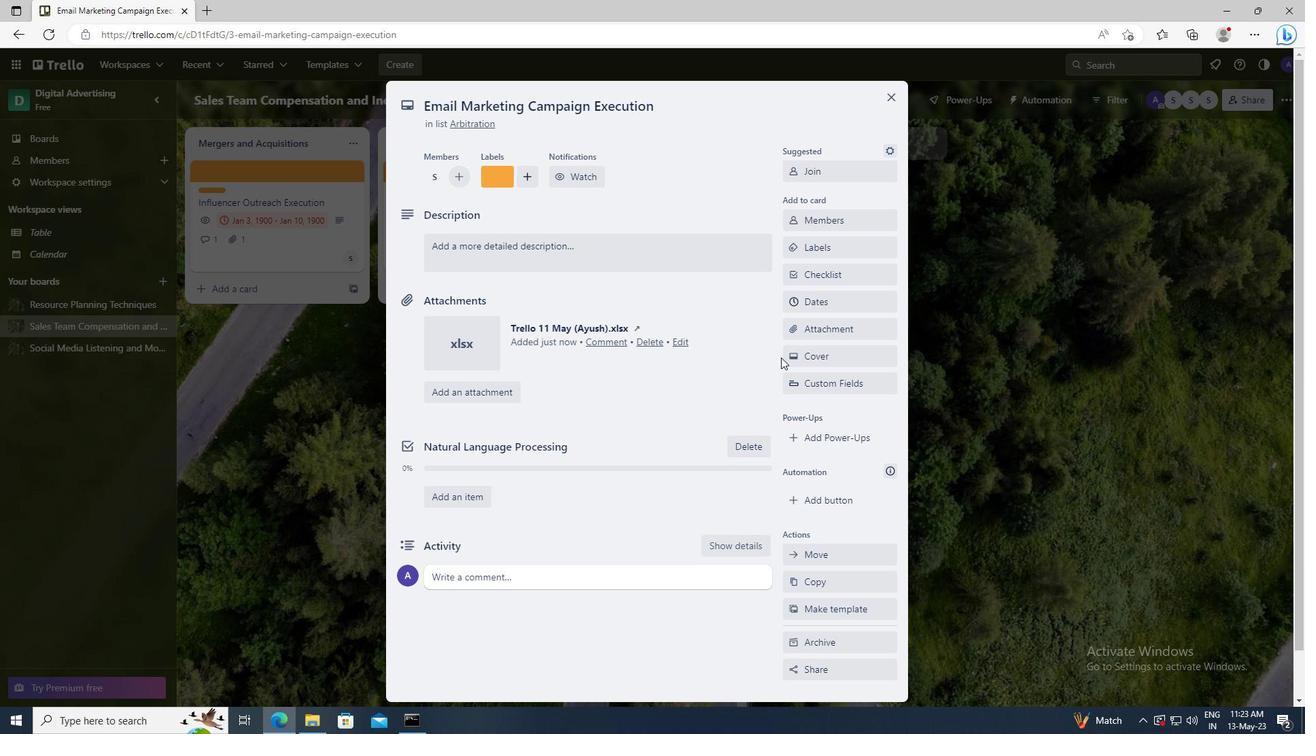 
Action: Mouse pressed left at (801, 354)
Screenshot: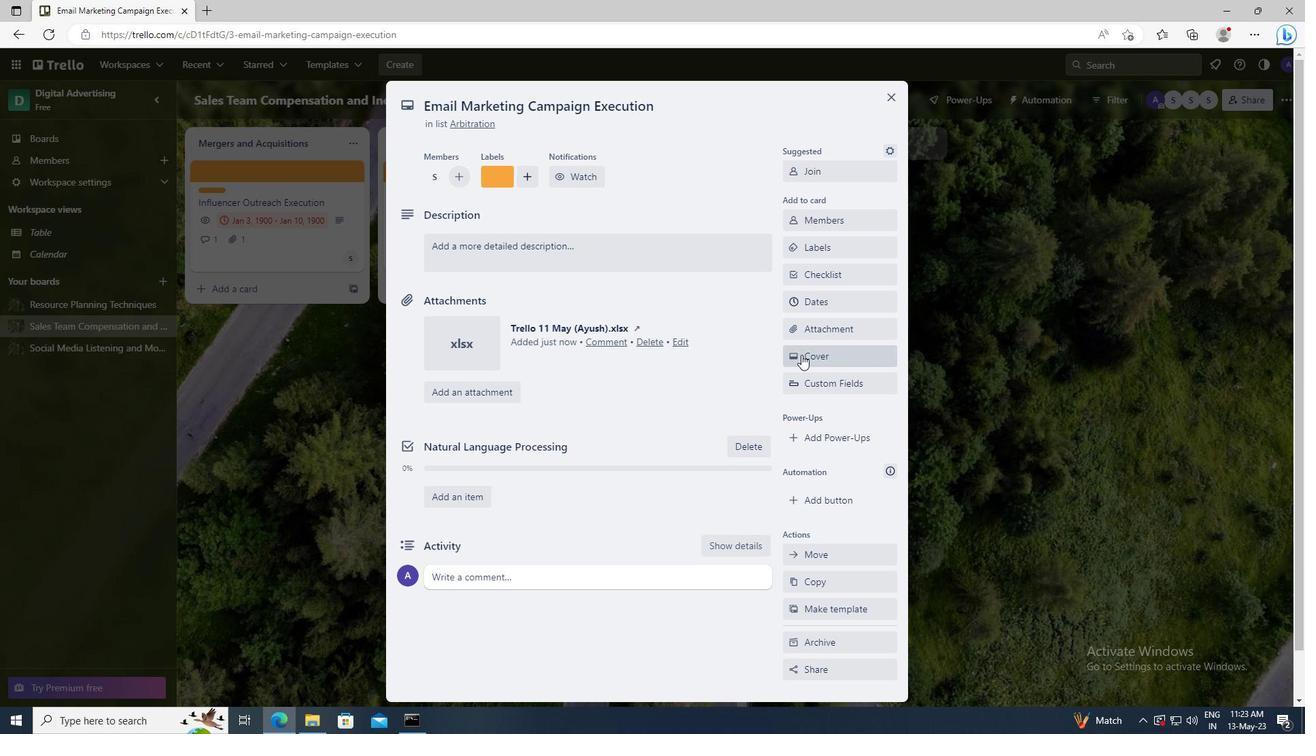 
Action: Mouse moved to (893, 437)
Screenshot: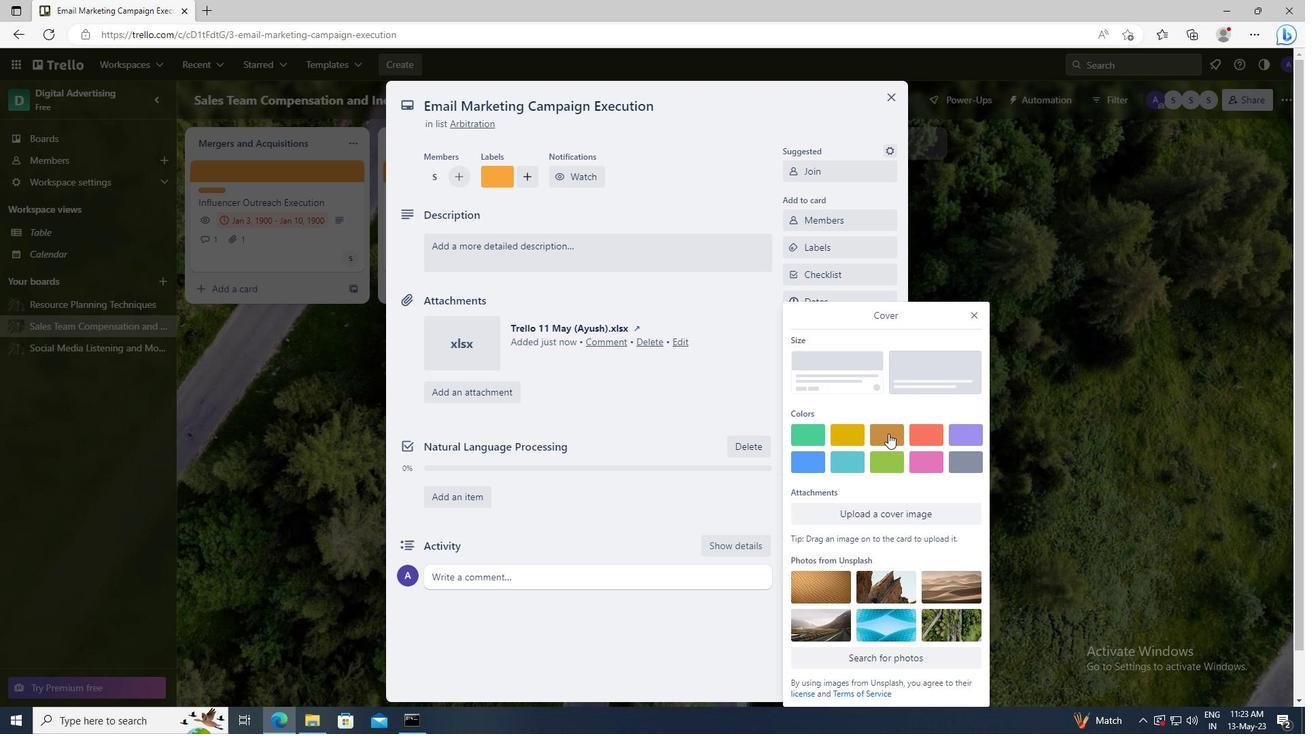 
Action: Mouse pressed left at (893, 437)
Screenshot: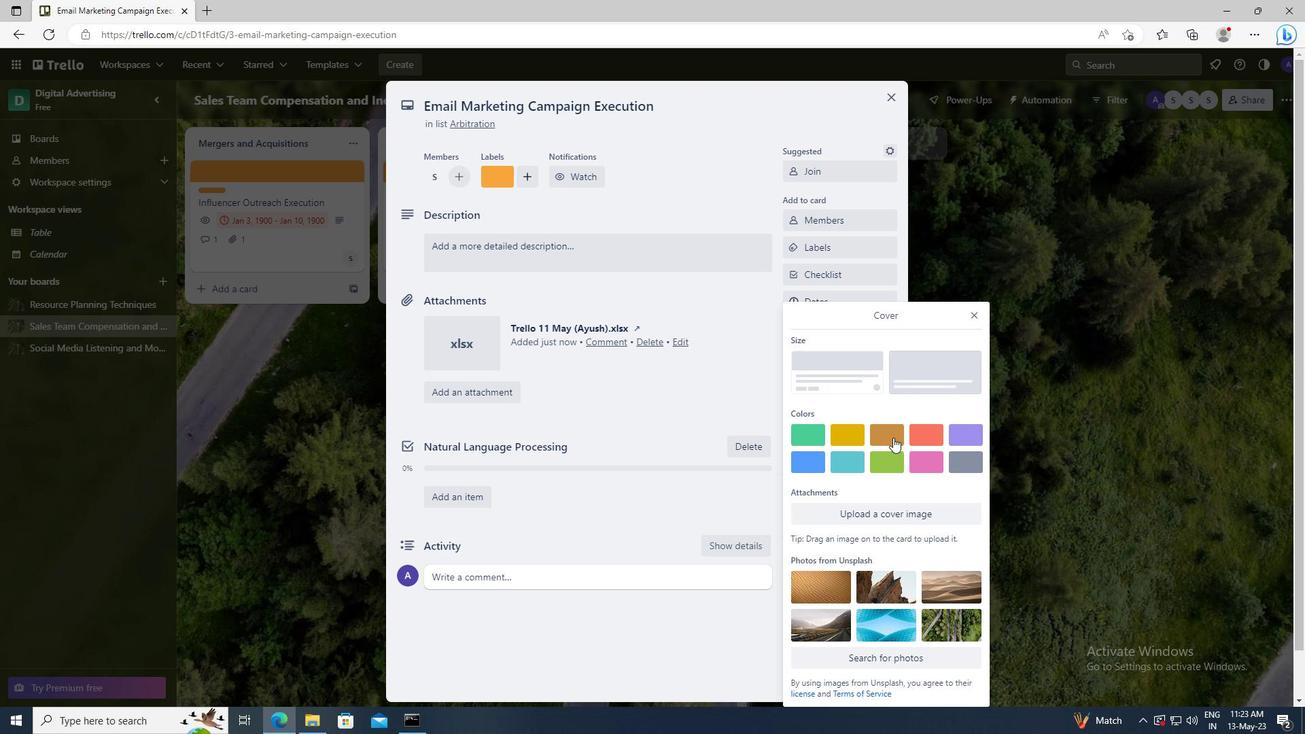 
Action: Mouse moved to (978, 291)
Screenshot: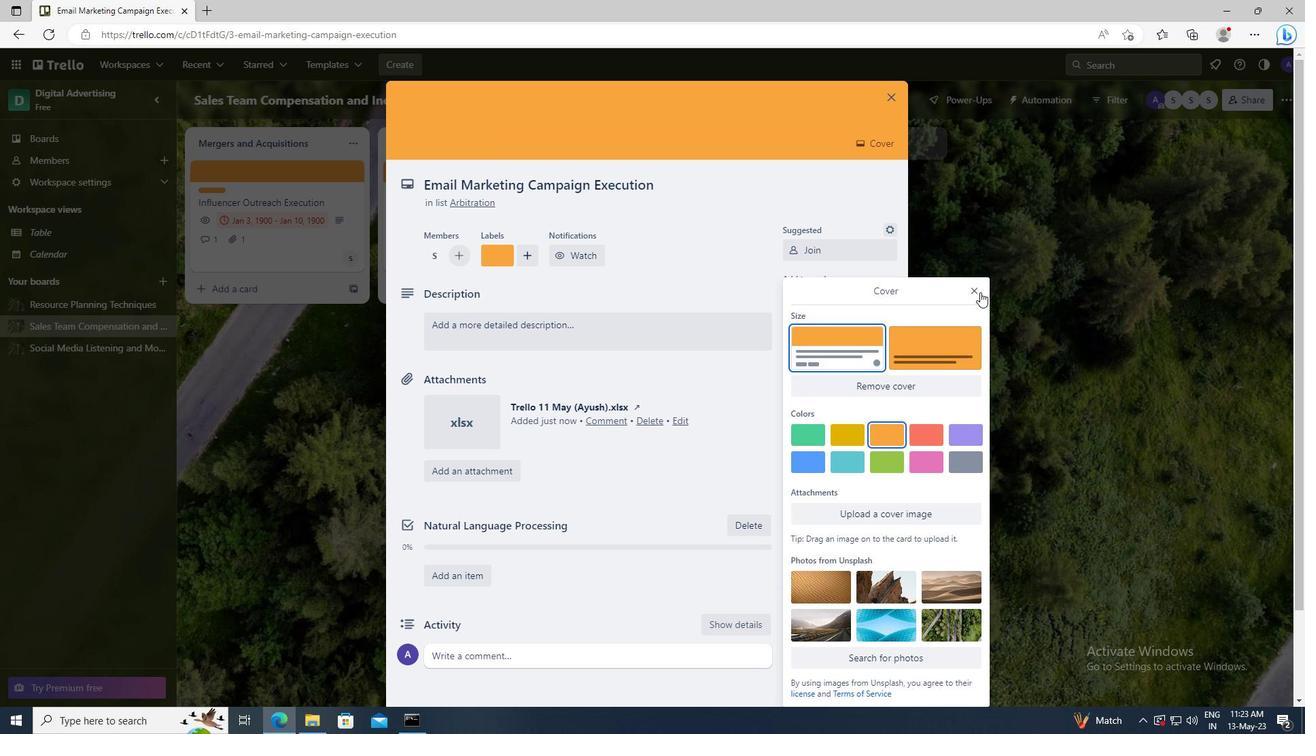 
Action: Mouse pressed left at (978, 291)
Screenshot: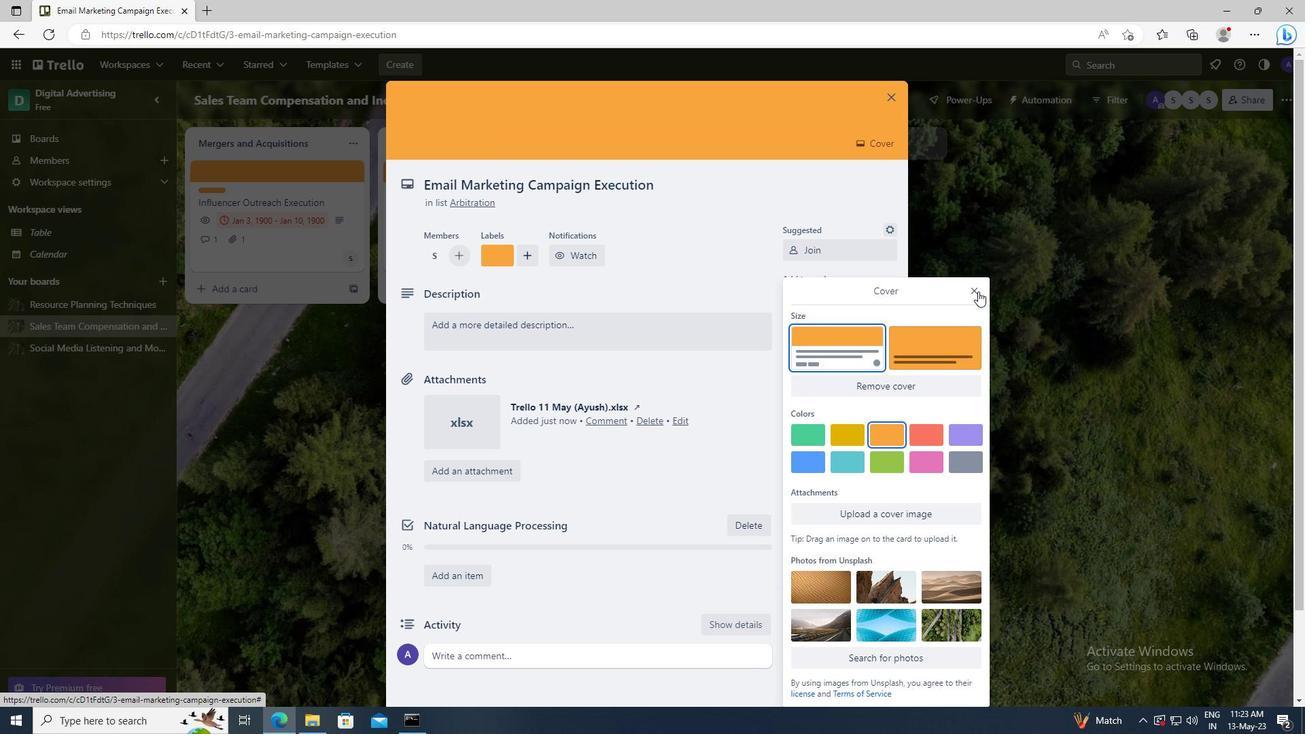 
Action: Mouse moved to (576, 333)
Screenshot: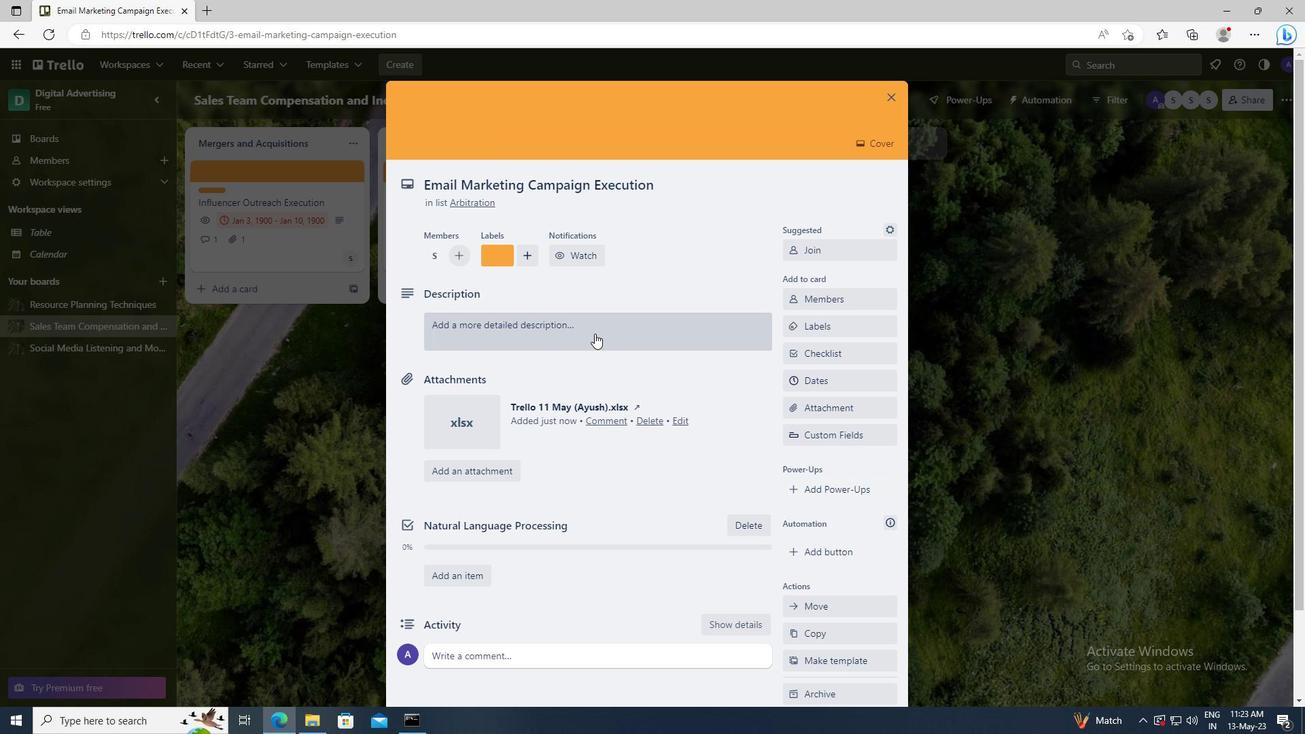 
Action: Mouse pressed left at (576, 333)
Screenshot: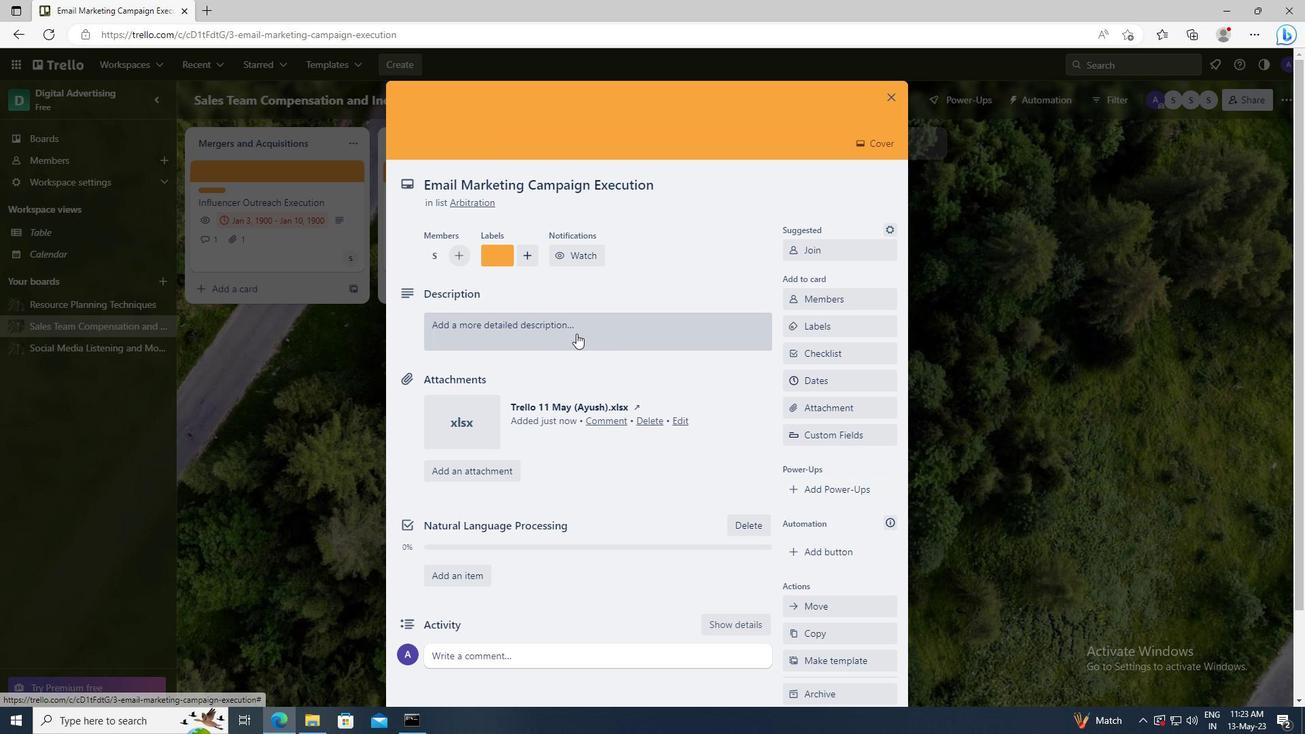 
Action: Key pressed <Key.shift>CREATE<Key.space>AND<Key.space>SEND<Key.space>OUT<Key.space>EMPLOYEE<Key.space>ENGAGEMENT<Key.space>SURVEY<Key.space>ON<Key.space>COMPANY<Key.space>DIVERSITY<Key.space>AND<Key.space>INCLUSION<Key.space>INITIATIVES<Key.space>
Screenshot: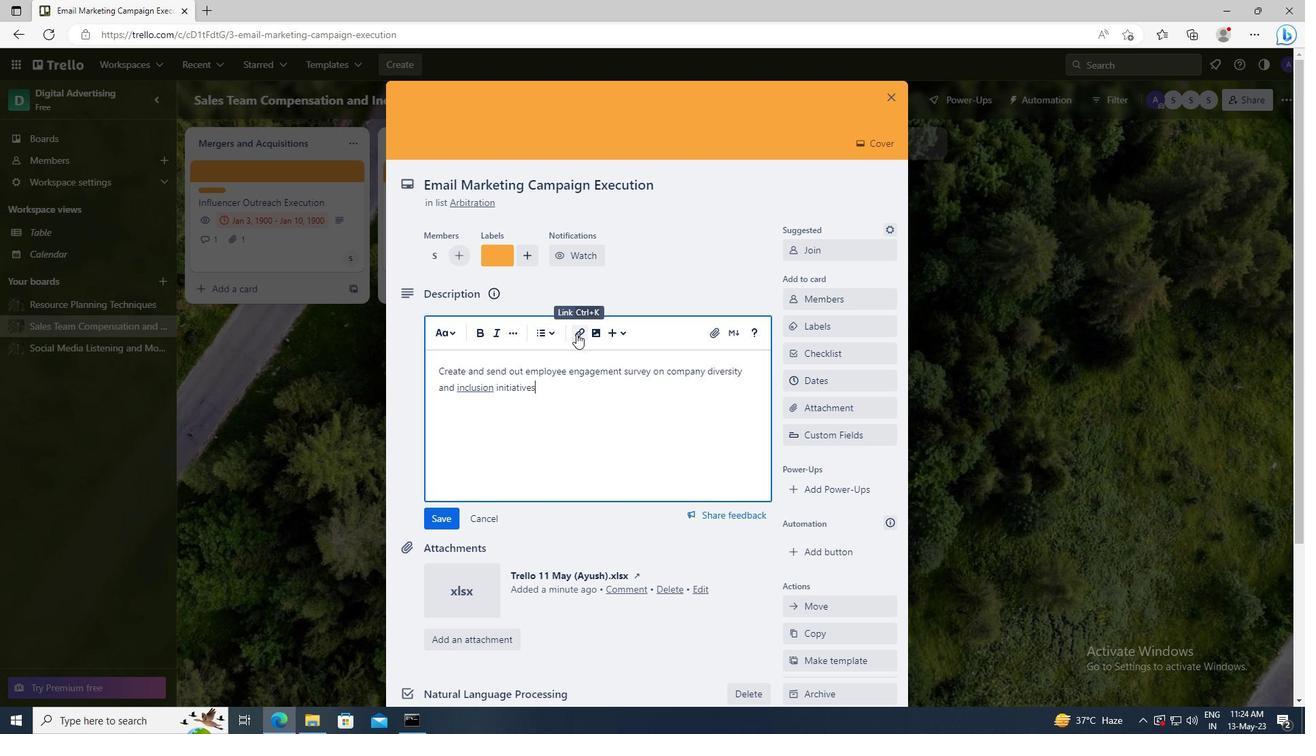 
Action: Mouse scrolled (576, 333) with delta (0, 0)
Screenshot: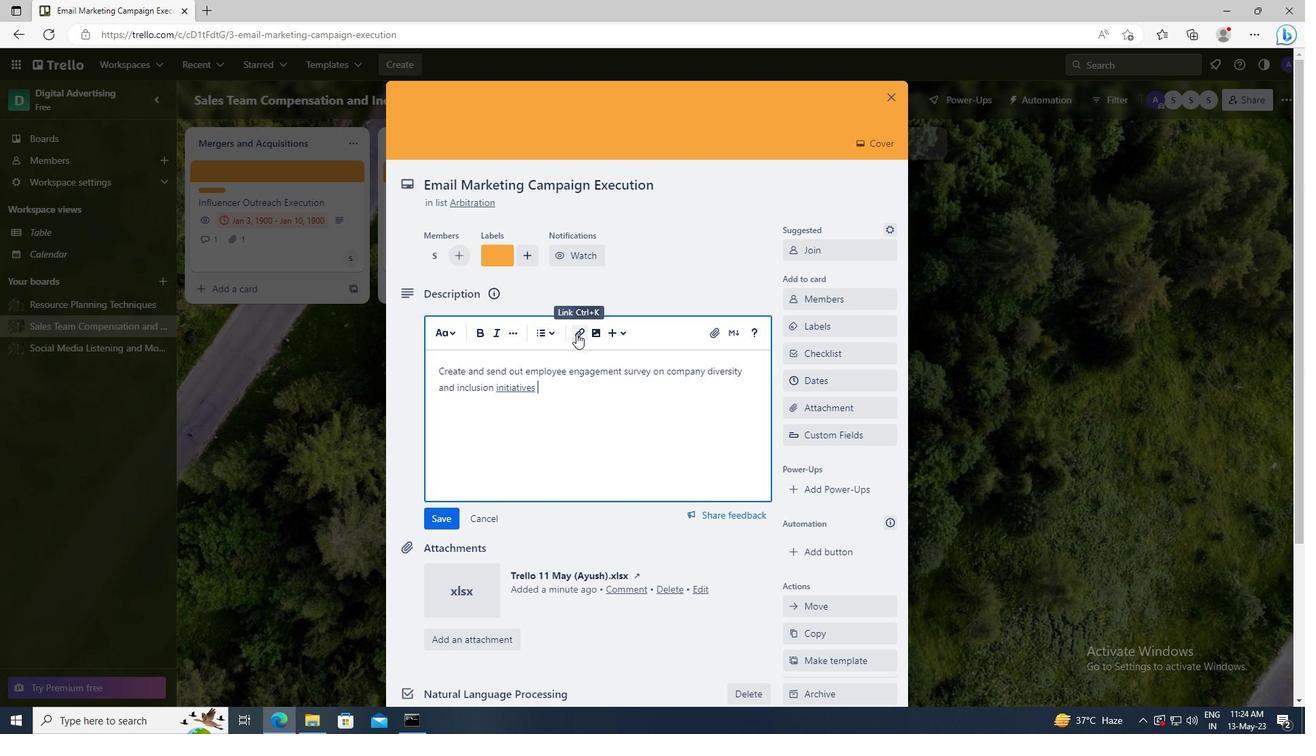 
Action: Mouse moved to (446, 418)
Screenshot: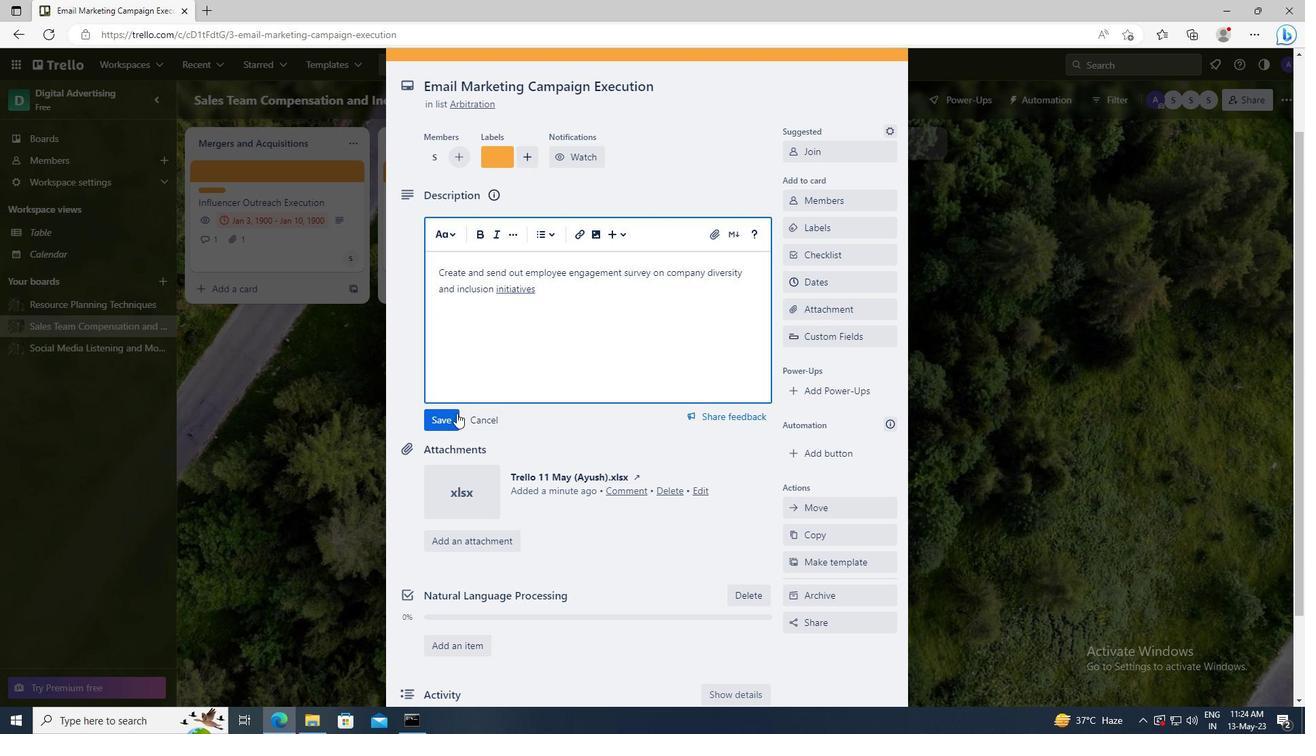 
Action: Mouse pressed left at (446, 418)
Screenshot: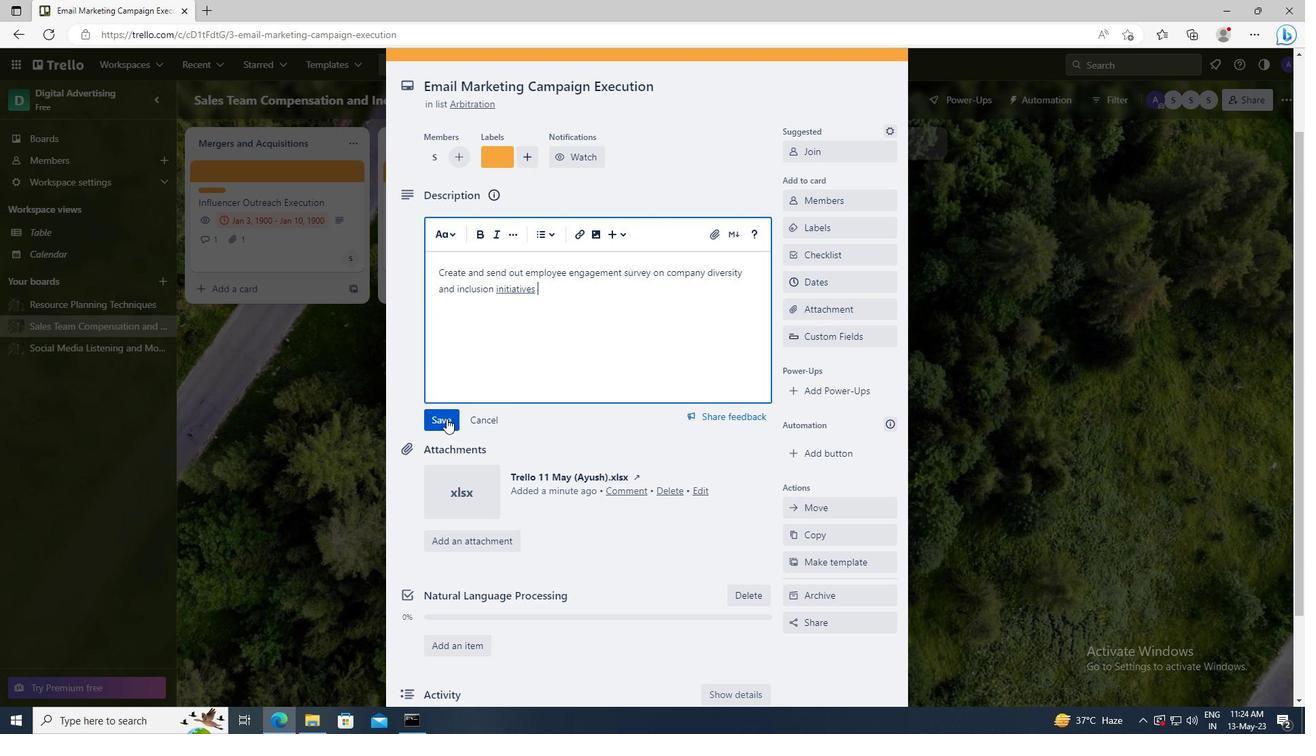 
Action: Mouse moved to (464, 548)
Screenshot: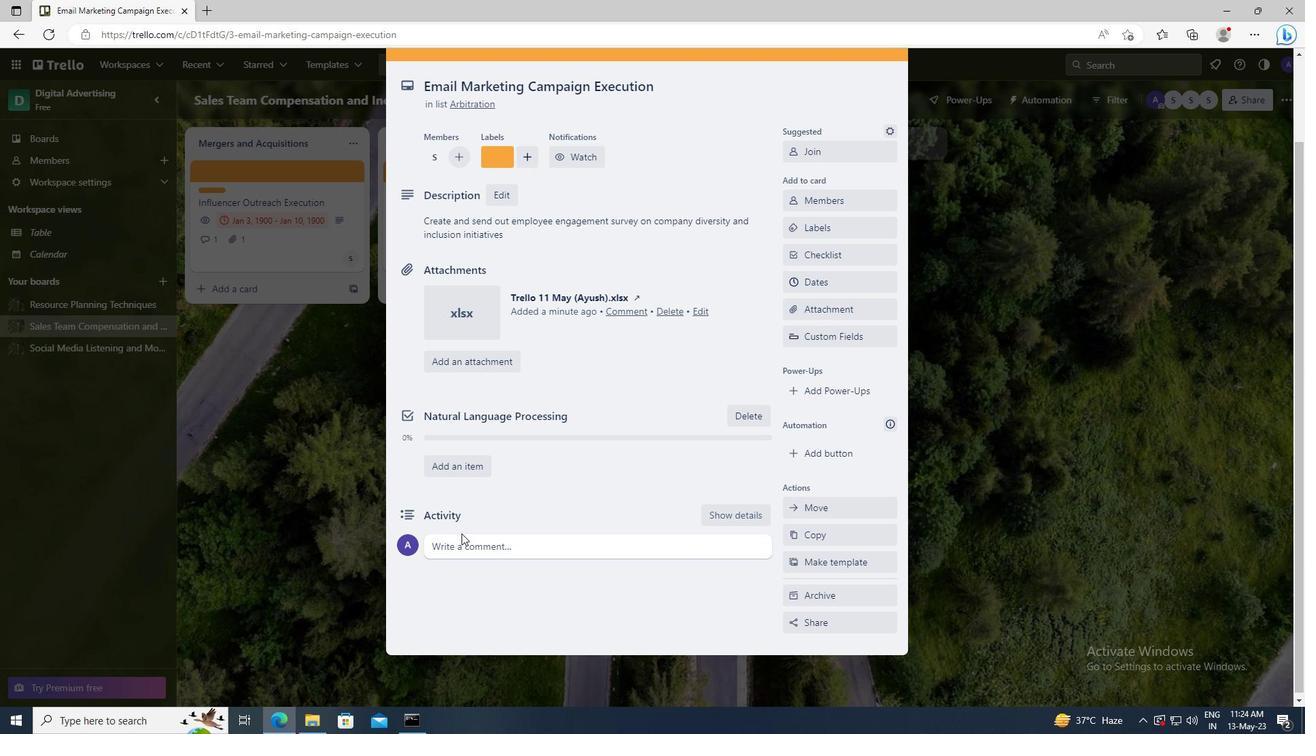 
Action: Mouse pressed left at (464, 548)
Screenshot: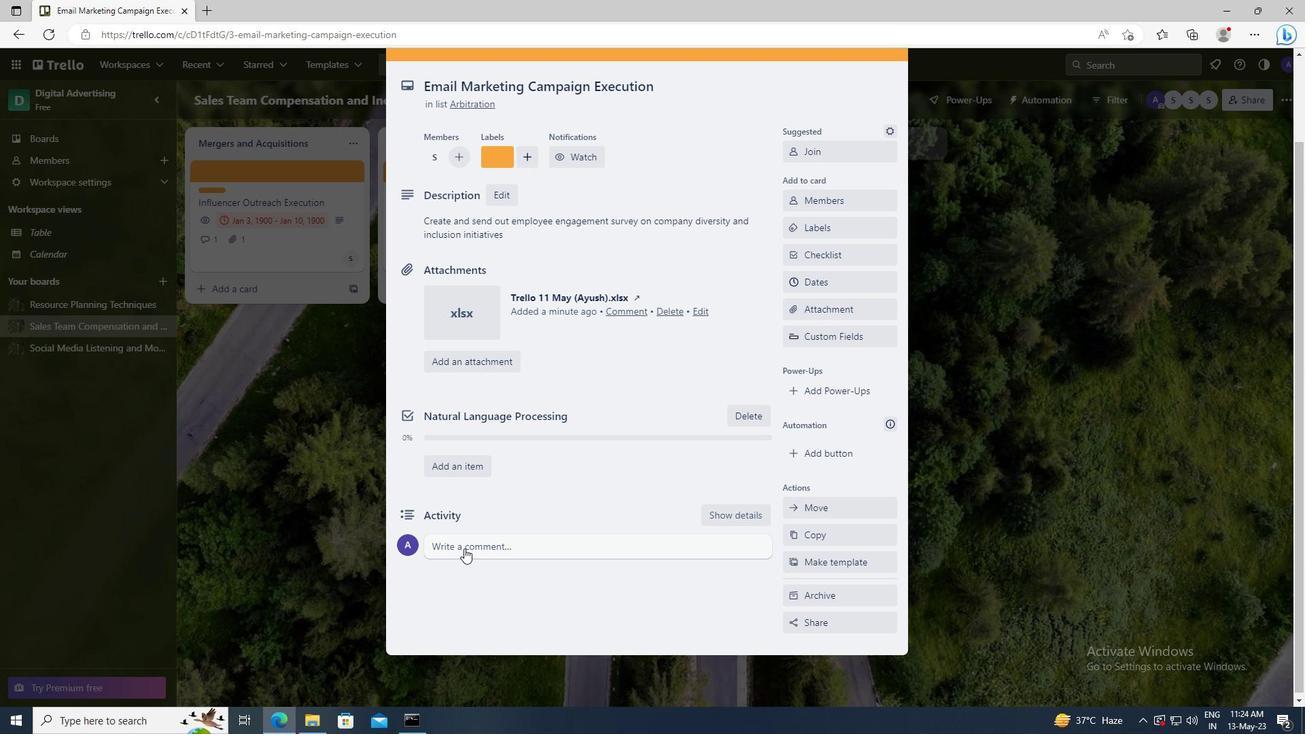 
Action: Key pressed <Key.shift>GIVEN<Key.space>THE<Key.space>POTENTIAL<Key.space>IMPACT<Key.space>OF<Key.space>THIS<Key.space>TASK<Key.space>ON<Key.space>OUR<Key.space>COMPANY<Key.space>REPUTATION,<Key.space>LET<Key.space>US<Key.space>ENSURE<Key.space>THAT<Key.space>WE<Key.space>APPROACH<Key.space>IT<Key.space>WITH<Key.space>A<Key.space>SENSE<Key.space>OF<Key.space>INTEGRITY<Key.space>AND<Key.space>PROFESSIONALISM.
Screenshot: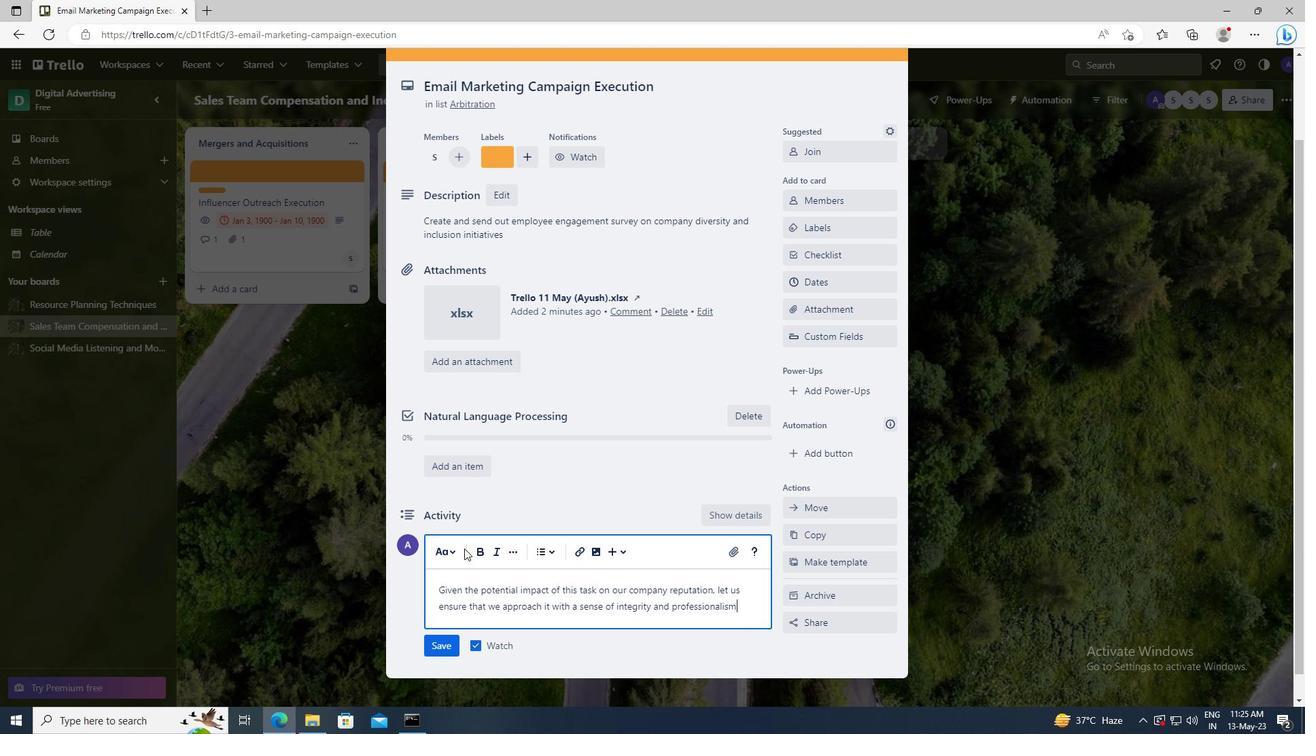 
Action: Mouse moved to (448, 648)
Screenshot: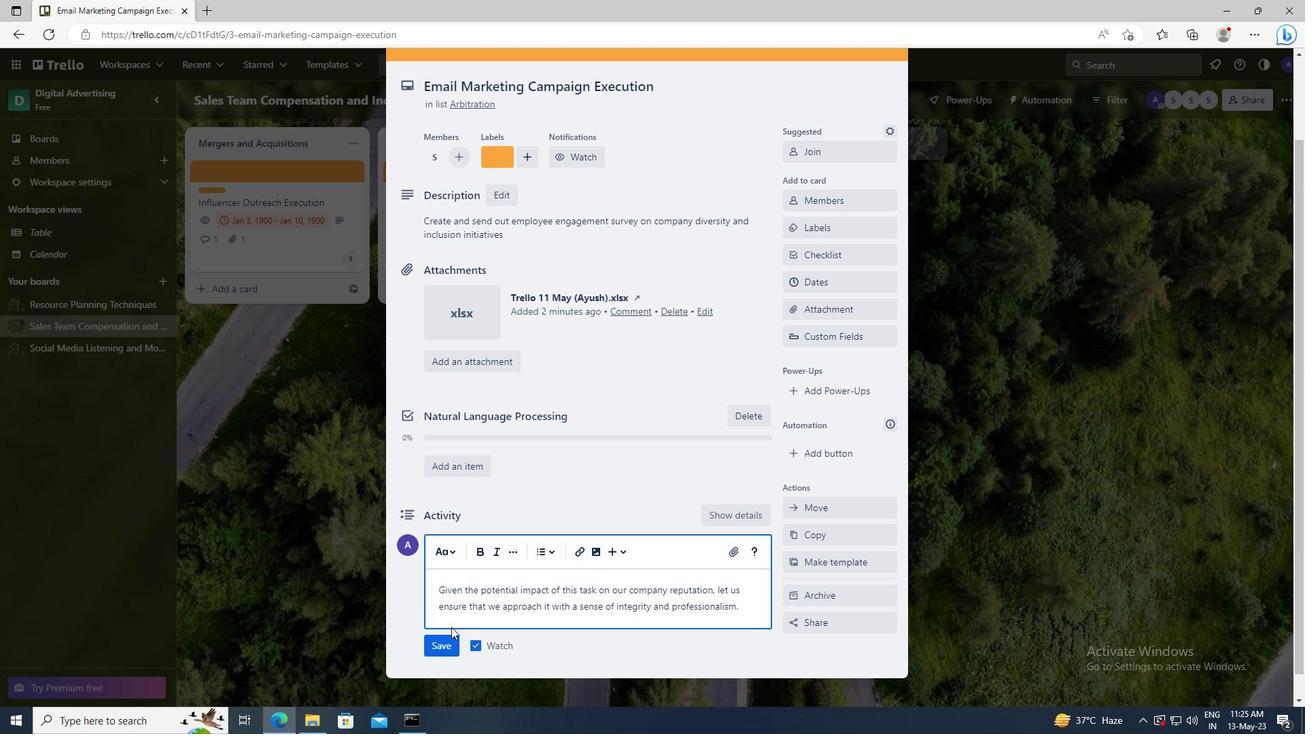
Action: Mouse pressed left at (448, 648)
Screenshot: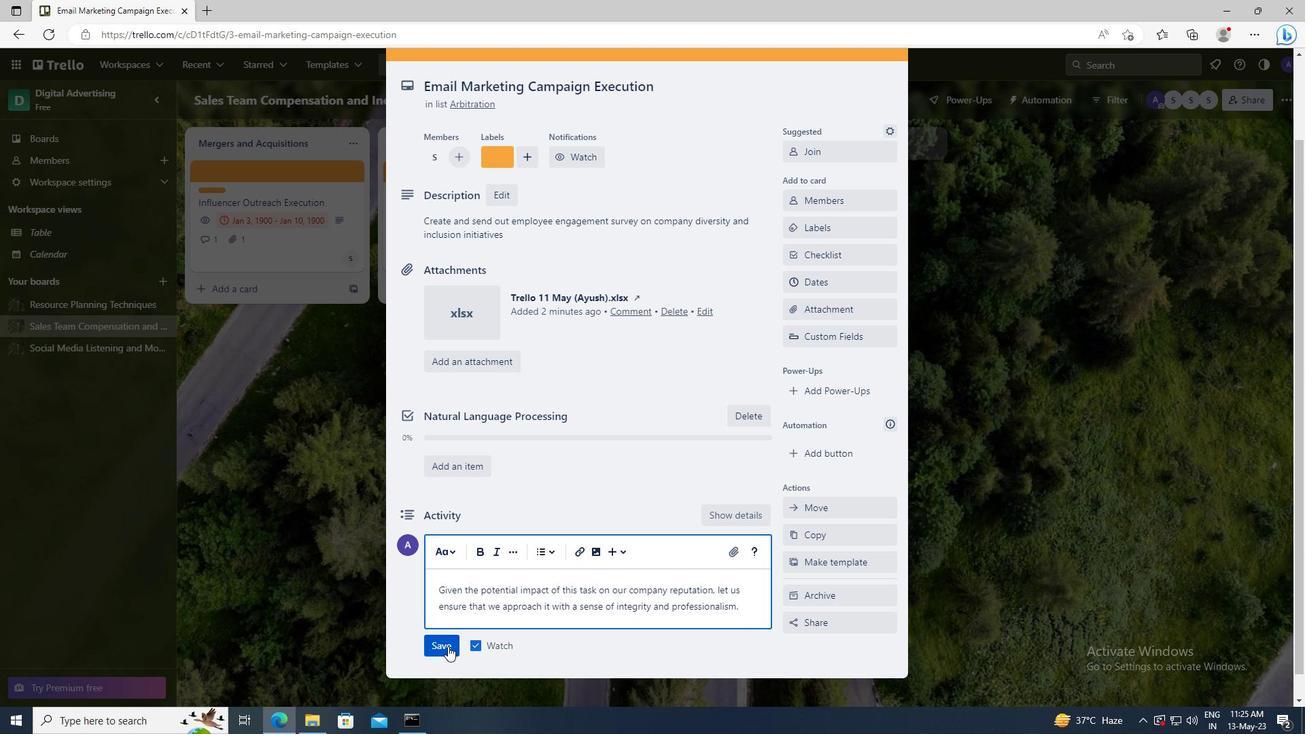 
Action: Mouse moved to (827, 290)
Screenshot: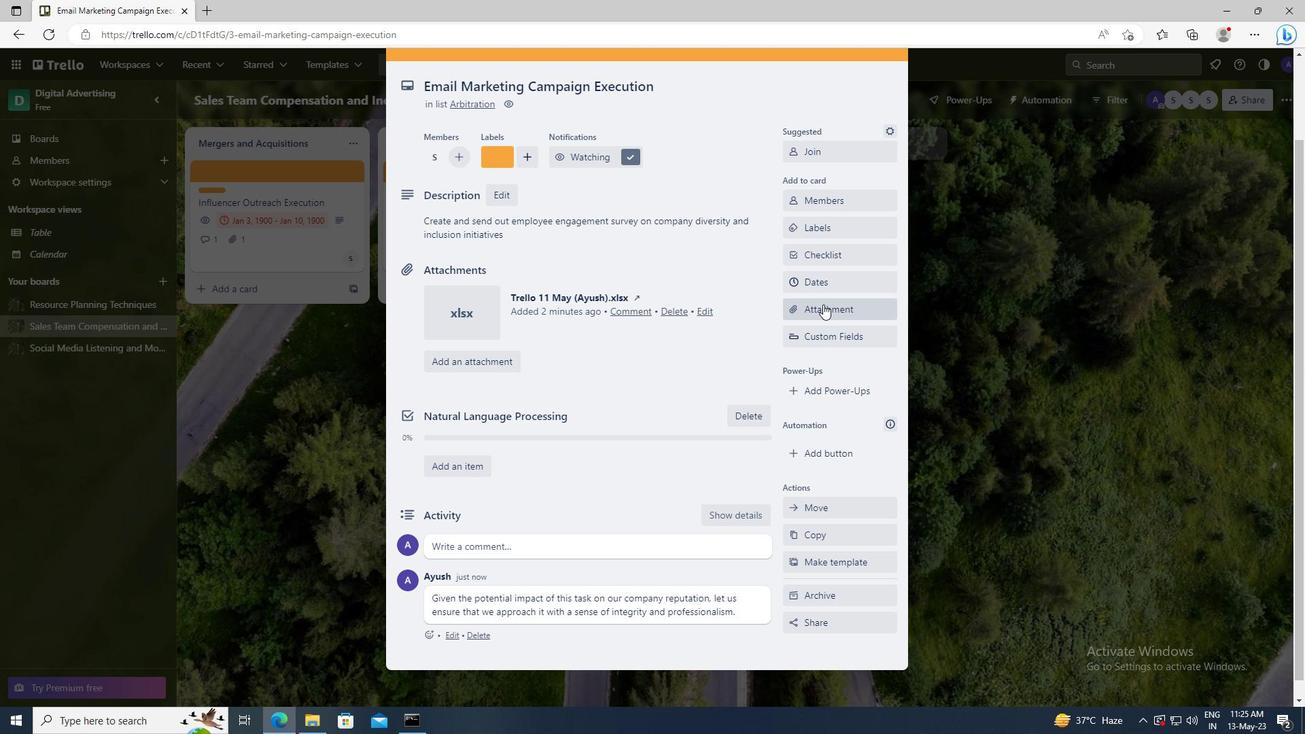 
Action: Mouse pressed left at (827, 290)
Screenshot: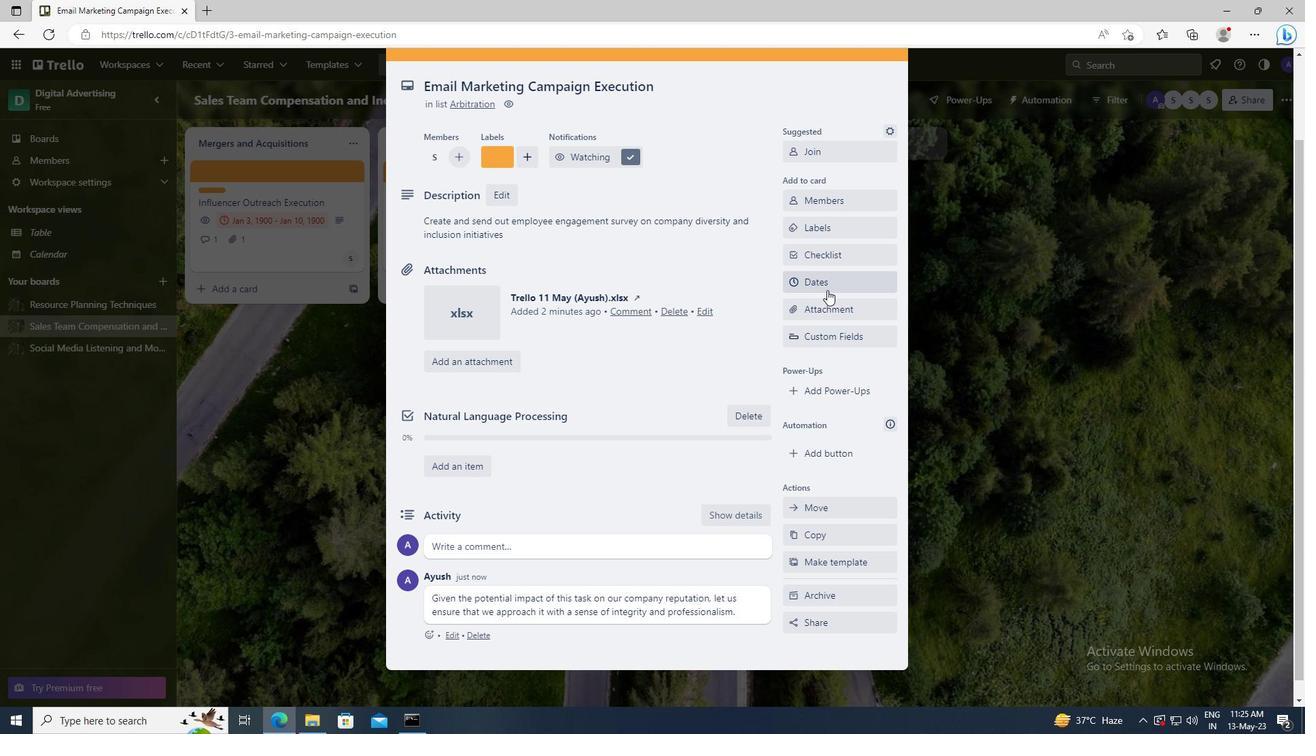 
Action: Mouse moved to (799, 344)
Screenshot: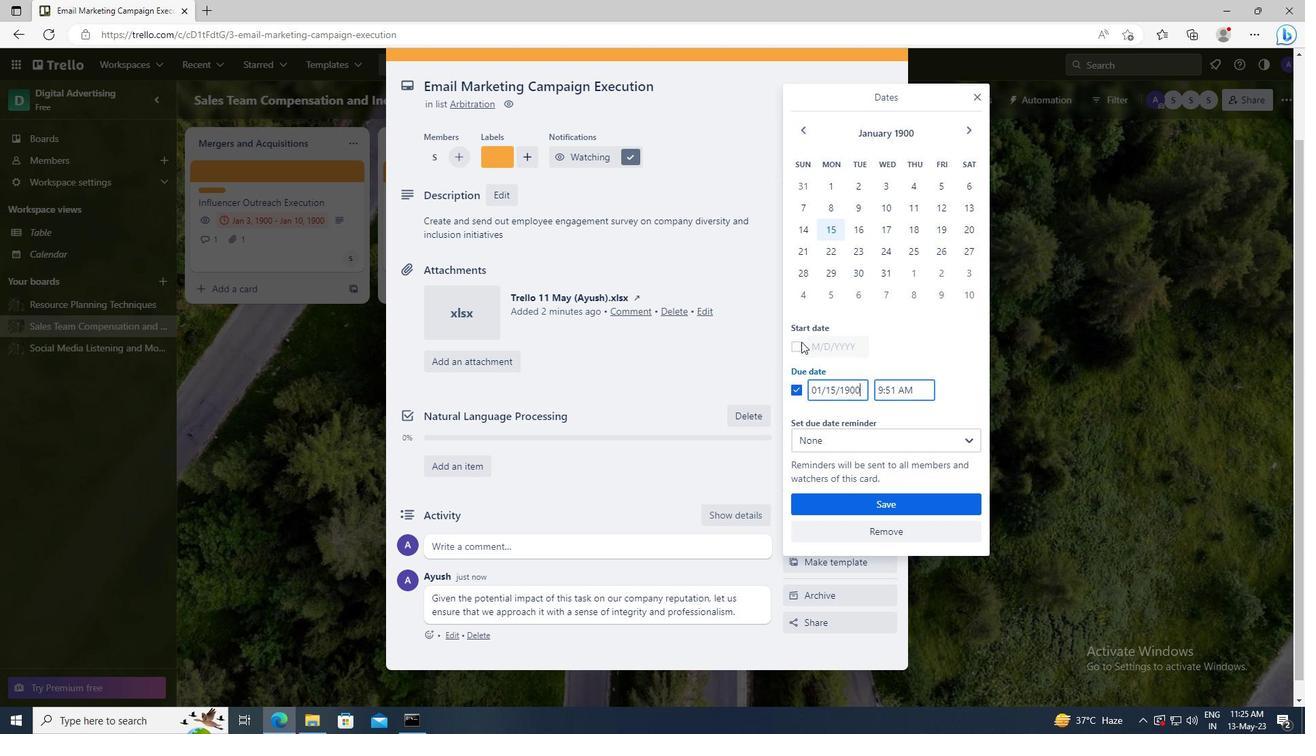 
Action: Mouse pressed left at (799, 344)
Screenshot: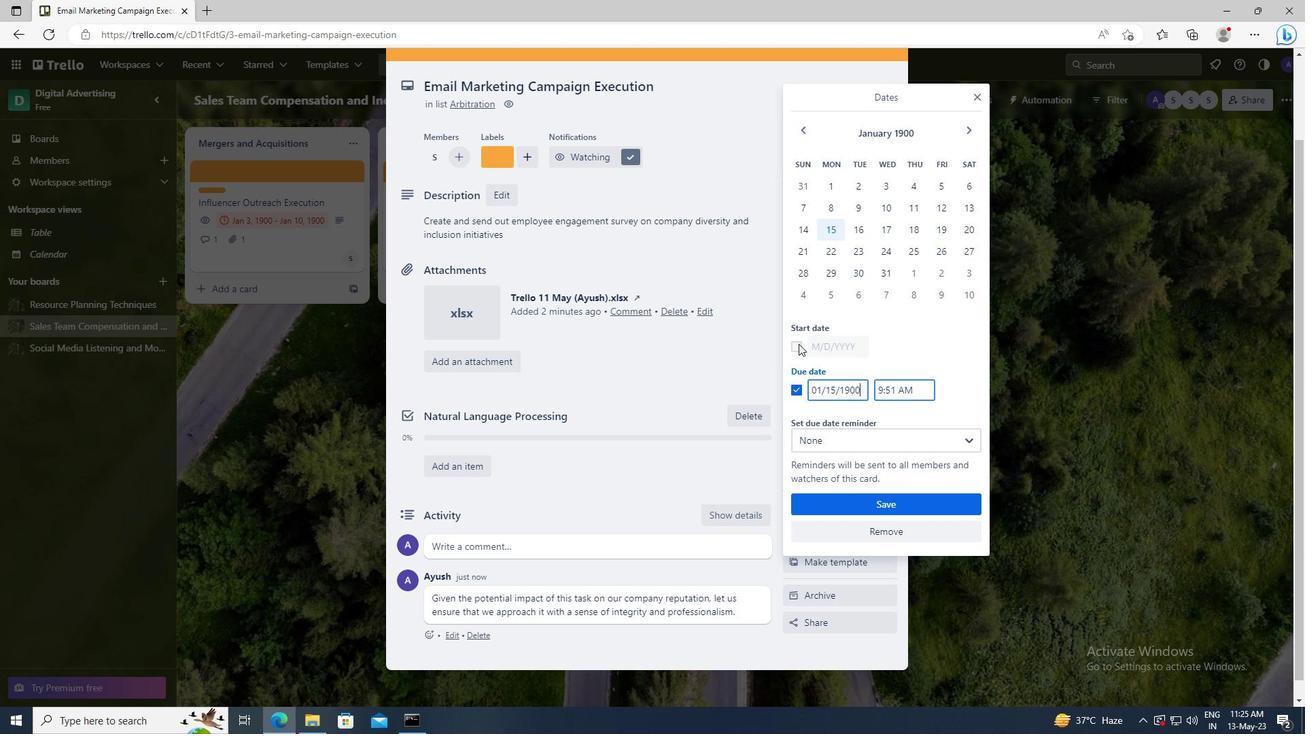
Action: Mouse moved to (859, 348)
Screenshot: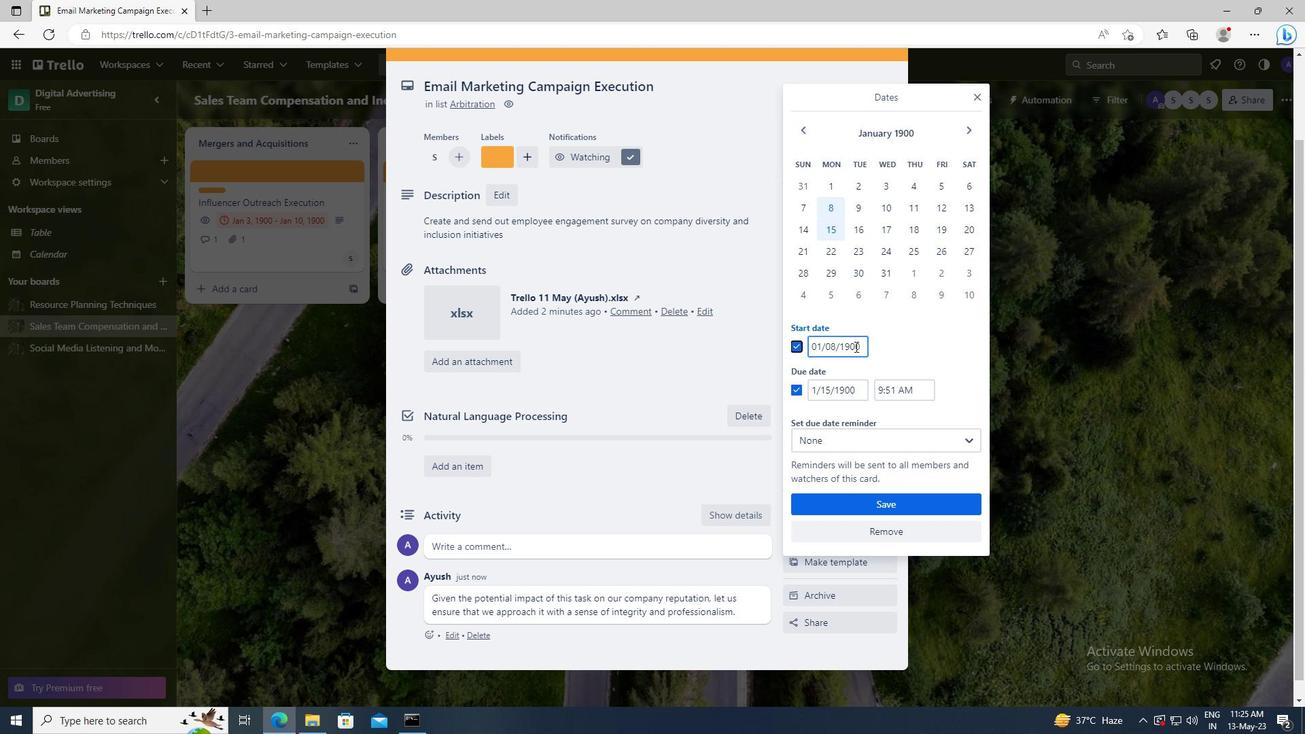 
Action: Mouse pressed left at (859, 348)
Screenshot: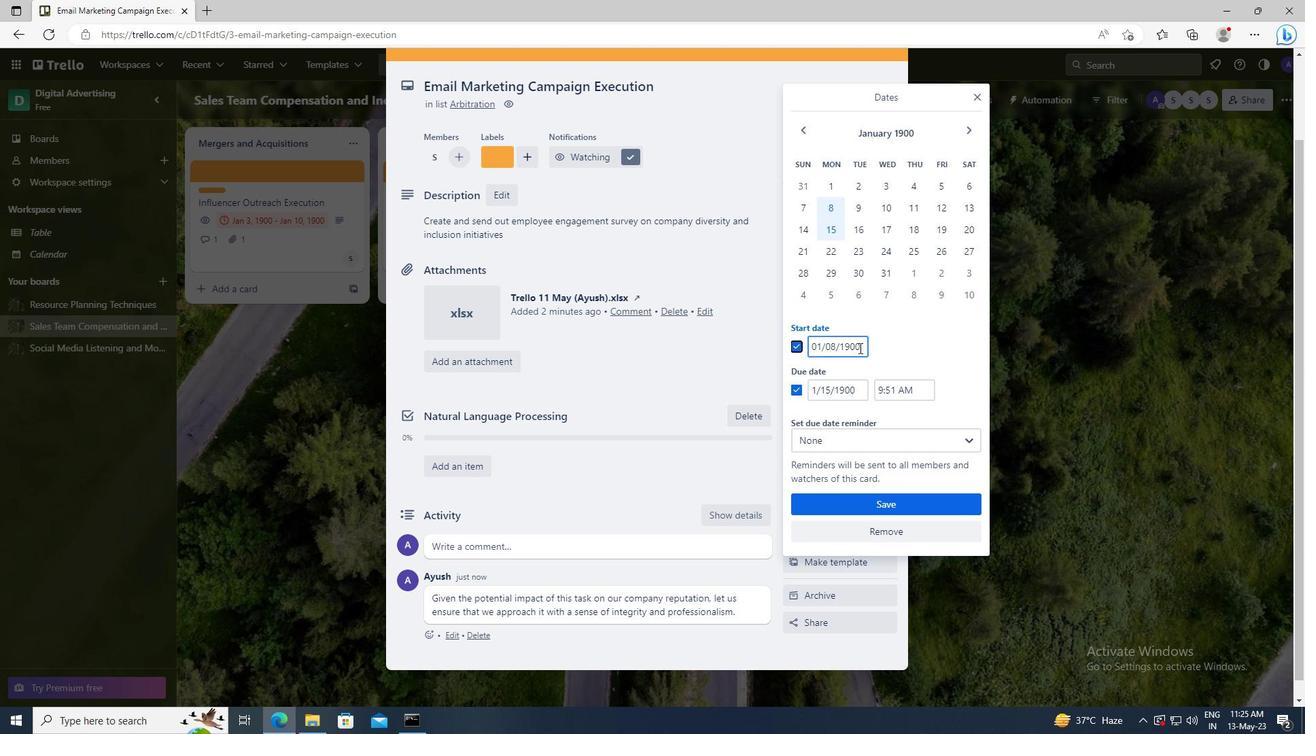 
Action: Key pressed <Key.left><Key.left><Key.left><Key.left><Key.left><Key.backspace>9
Screenshot: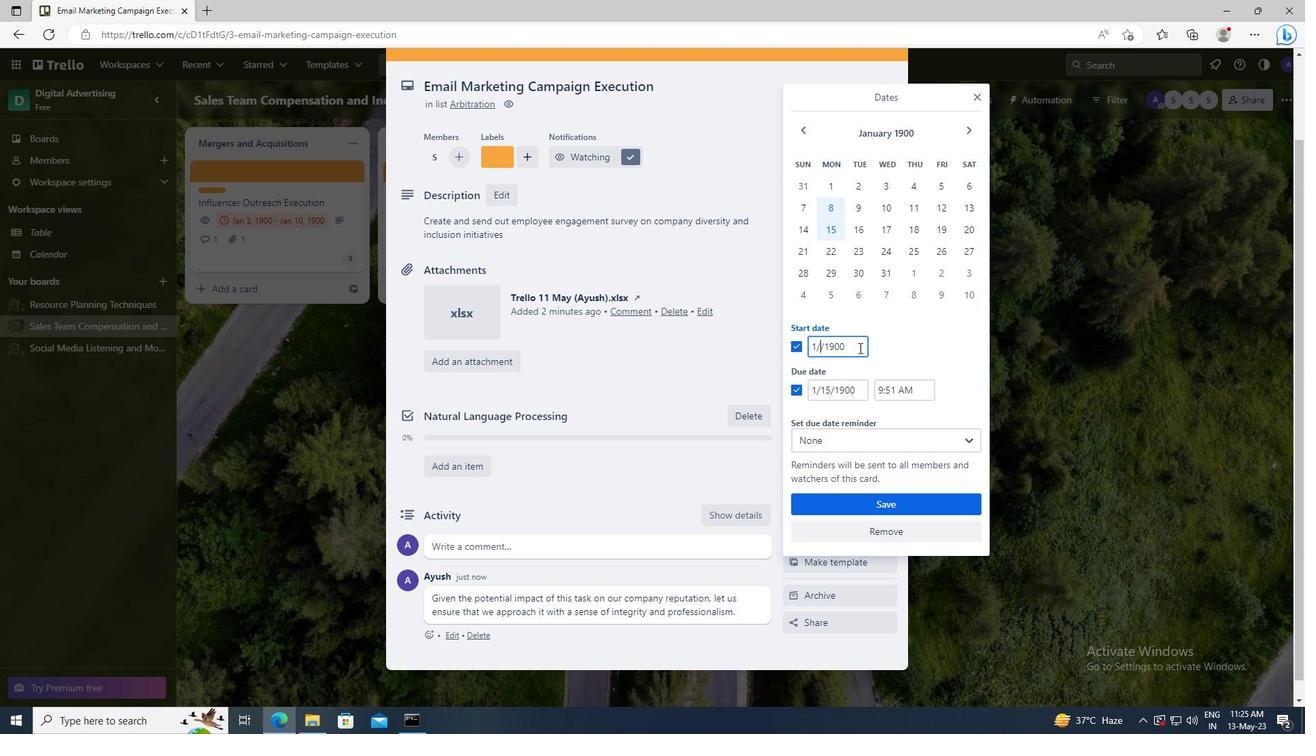 
Action: Mouse moved to (860, 384)
Screenshot: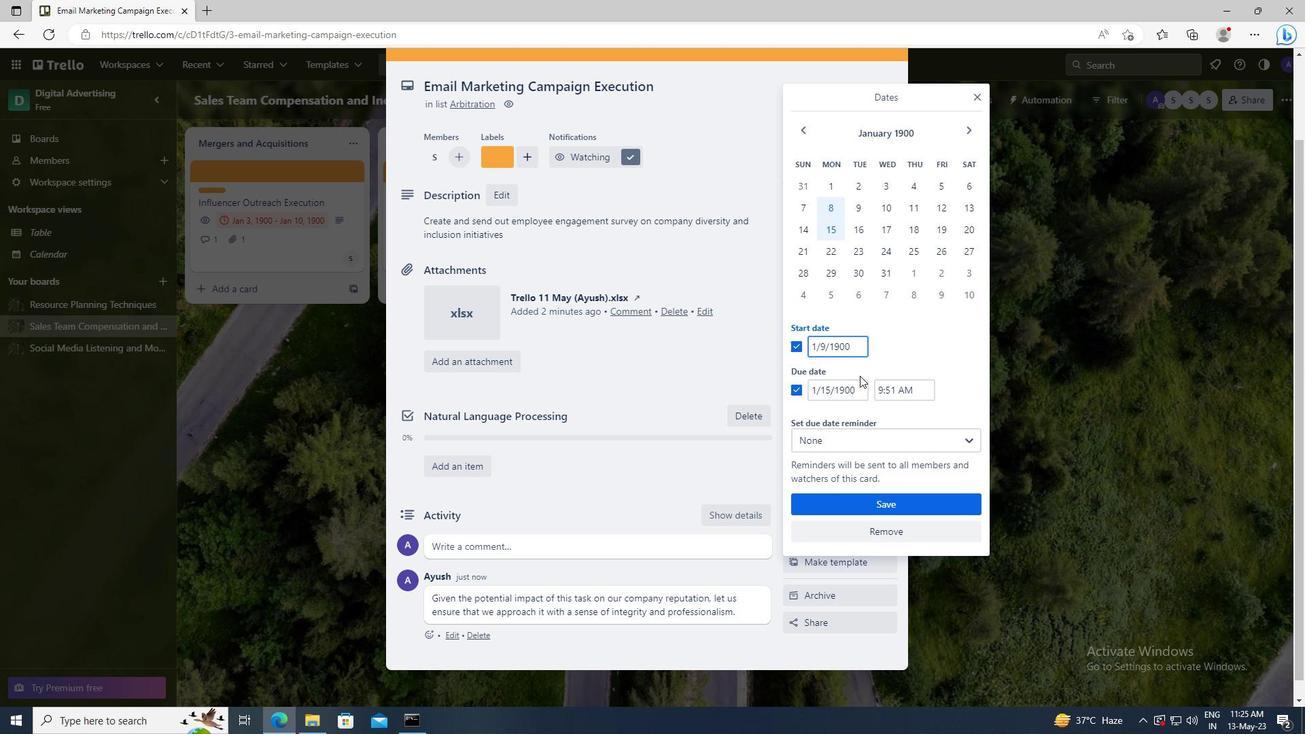 
Action: Mouse pressed left at (860, 384)
Screenshot: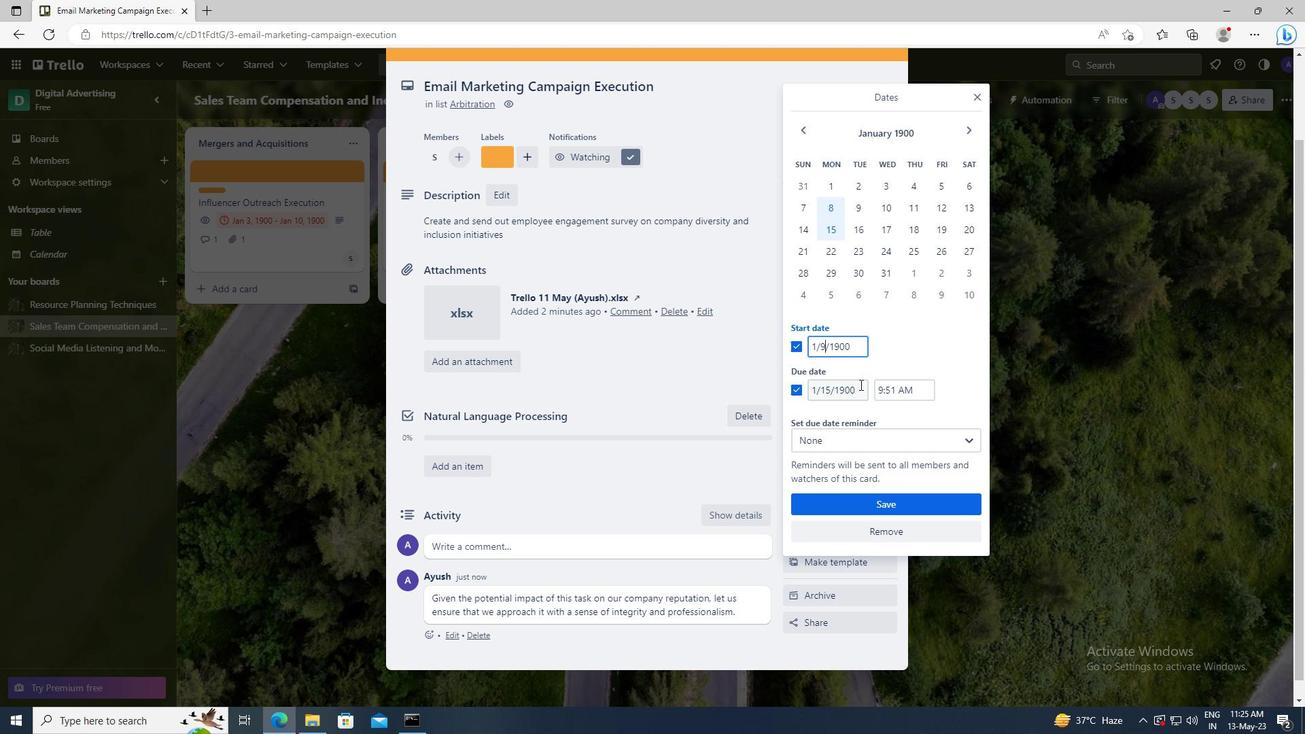 
Action: Key pressed <Key.left><Key.left><Key.left><Key.left><Key.left><Key.backspace><Key.backspace>16
Screenshot: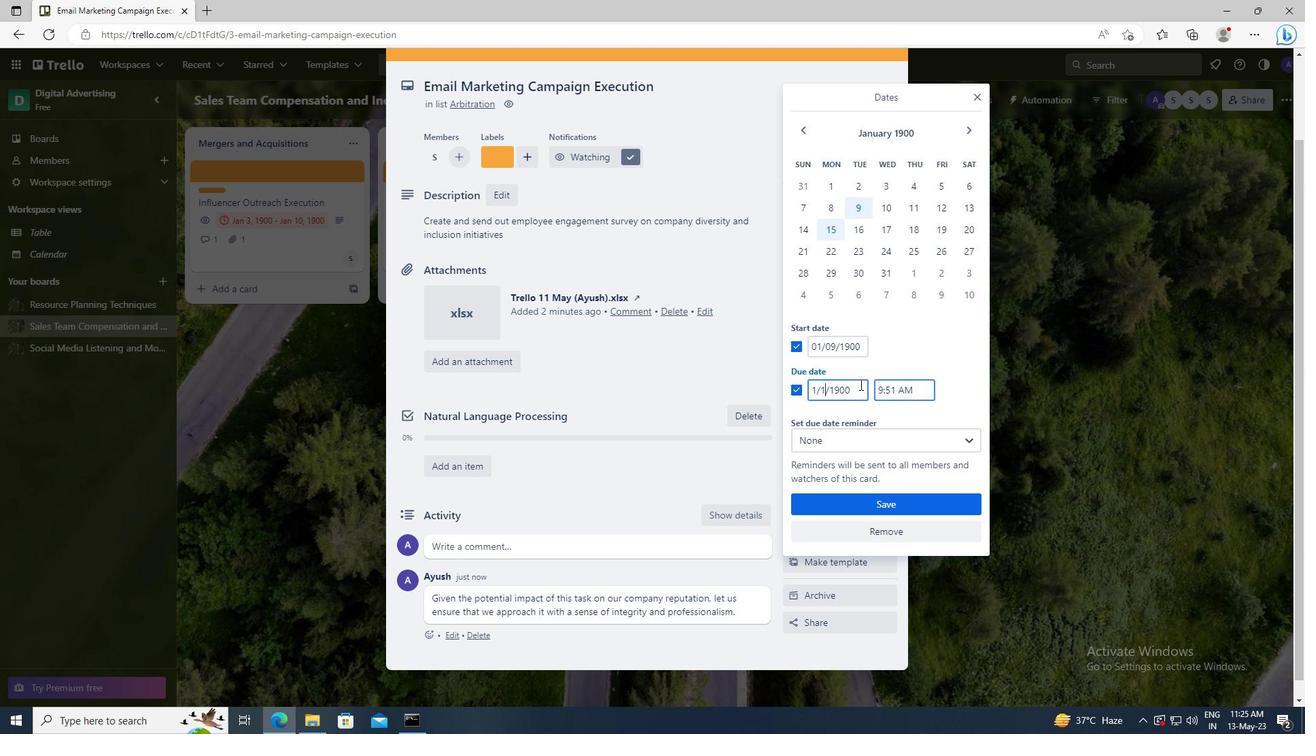 
Action: Mouse moved to (864, 512)
Screenshot: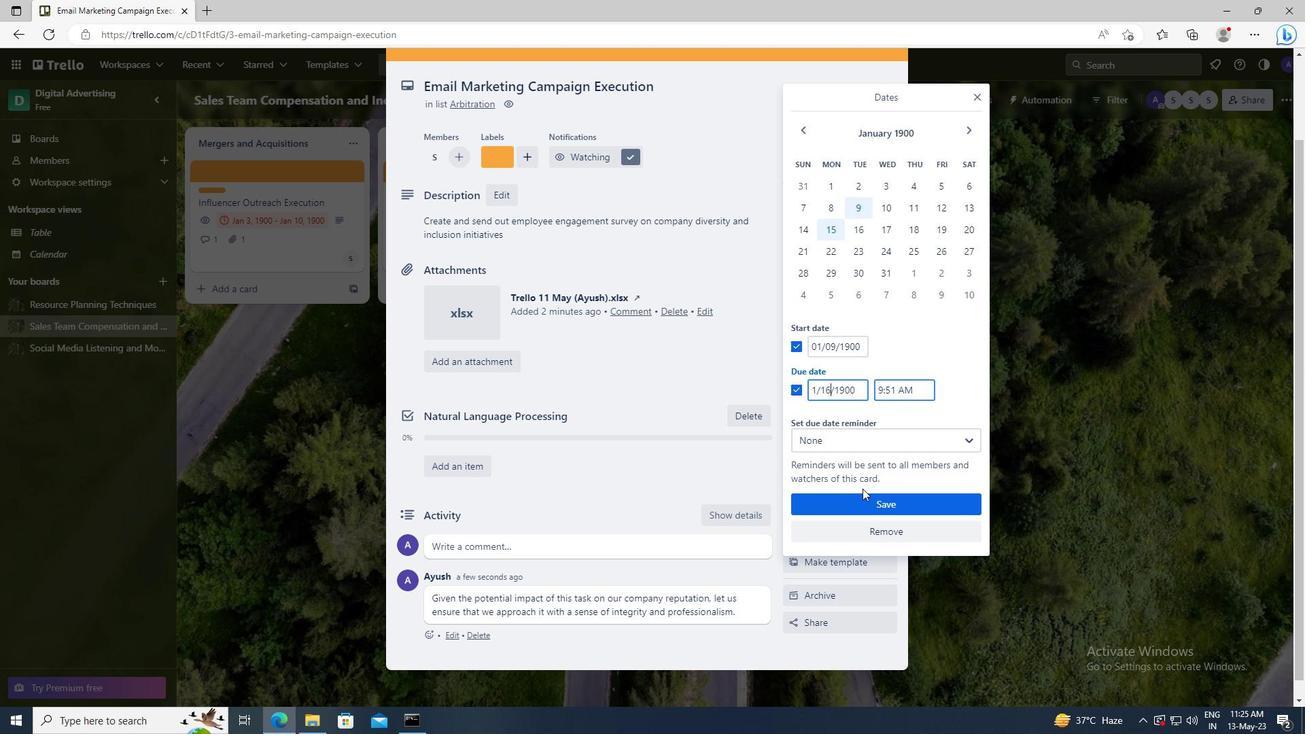 
Action: Mouse pressed left at (864, 512)
Screenshot: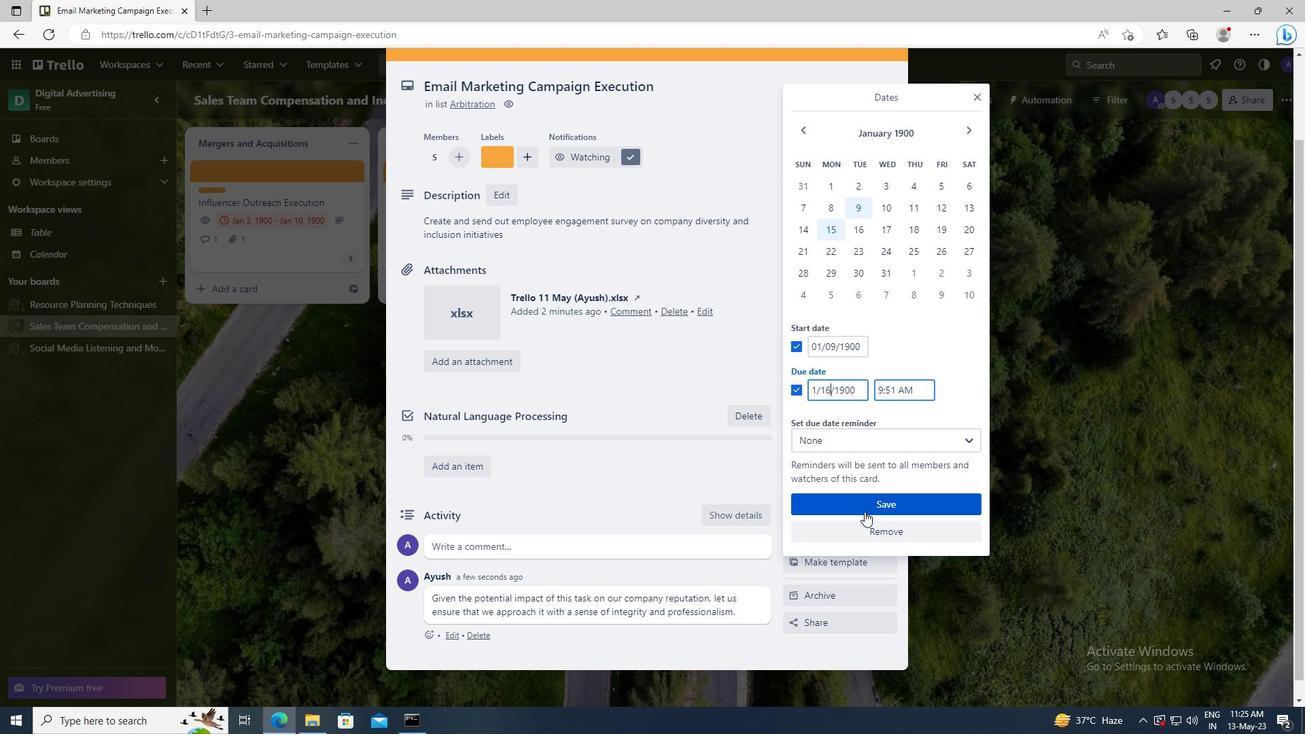 
